 Task: open an excel sheet and write heading  Expense ManagerAdd Datesin a column and its values below  '2023-05-01, 2023-05-03, 2023-05-05, 2023-05-10, 2023-05-15, 2023-05-20, 2023-05-25 & 2023-05-31'Add Categories in next column and its values below  Food, Transportation, Utilities, Food, Housing, Entertainment, Utilities & FoodAdd Descriptionsin next column and its values below  Grocery Store, Bus Fare, Internet Bill, Restaurant, Rent, Movie Tickets, Electricity Bill & Grocery StoreAdd Amountin next column and its values below  $50, $5, $60, $30, $800, $20, $70 & $40Save page Excel File Sheet Workbookbook
Action: Mouse moved to (141, 142)
Screenshot: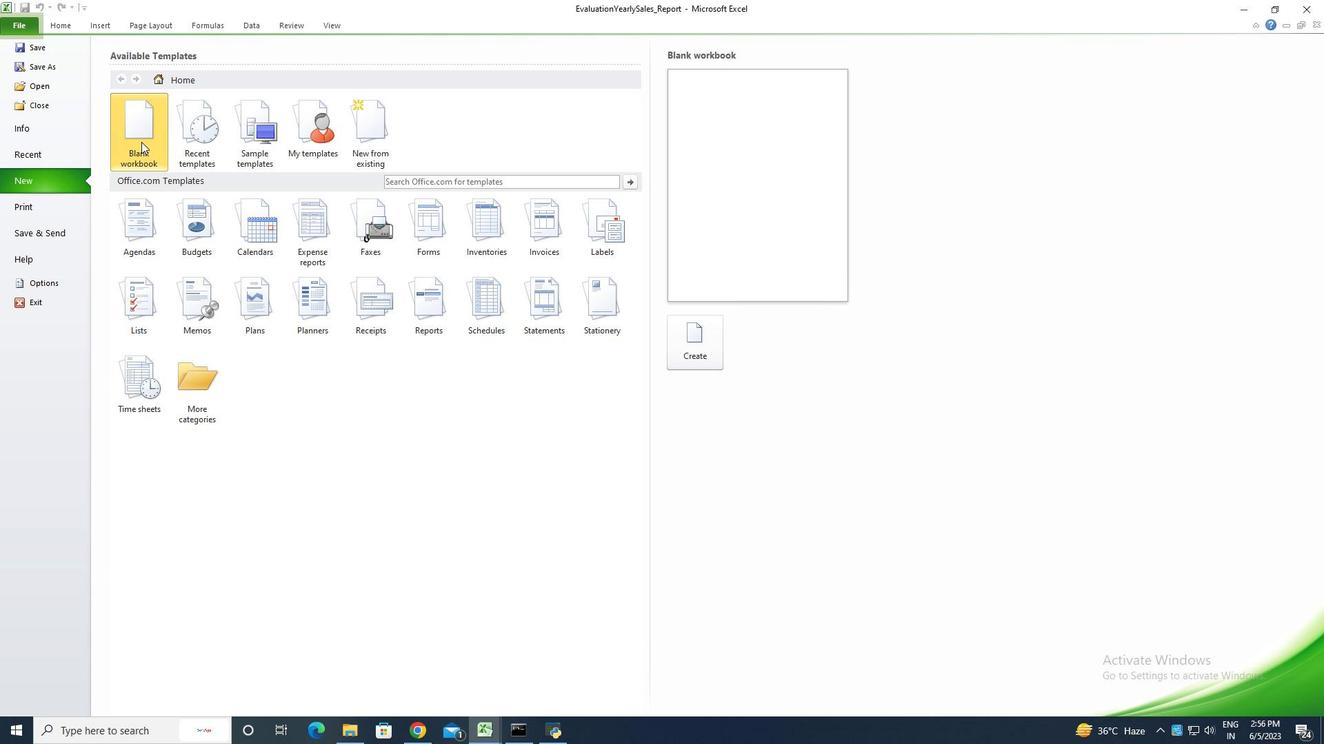 
Action: Mouse pressed left at (141, 142)
Screenshot: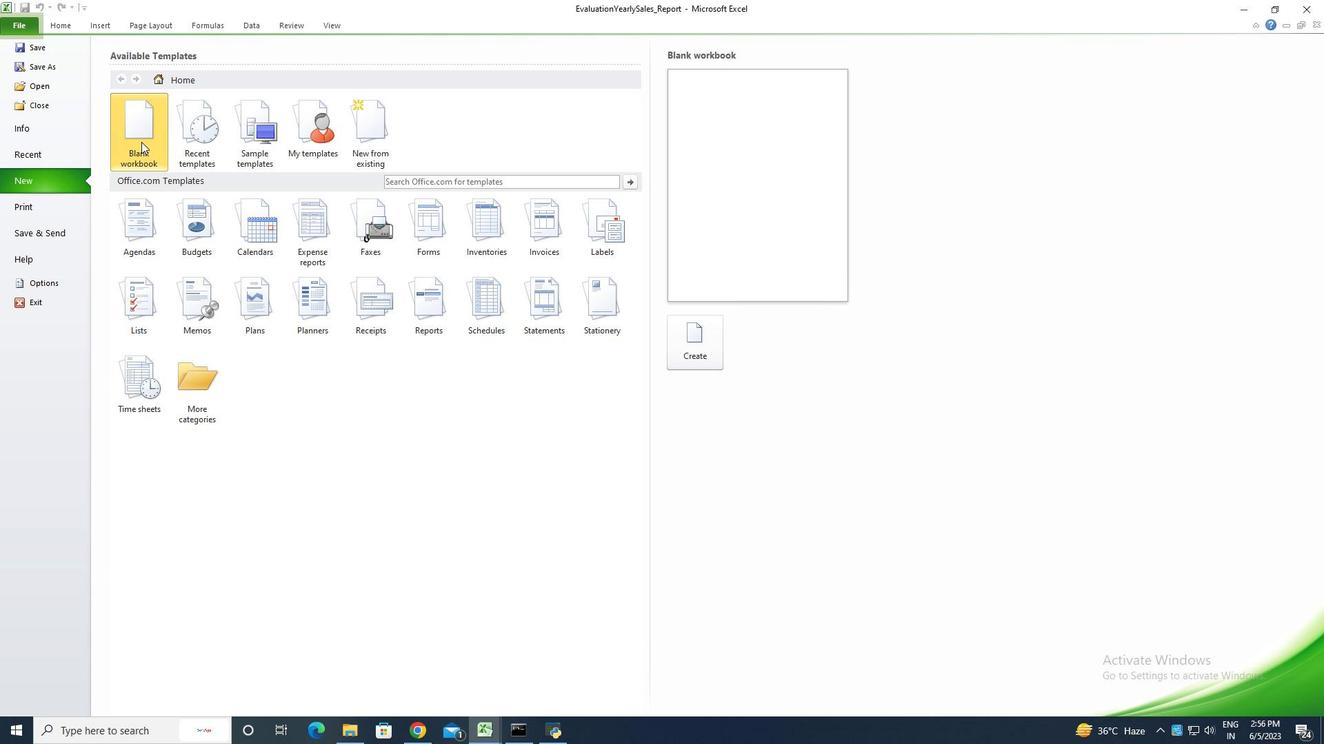 
Action: Mouse moved to (720, 362)
Screenshot: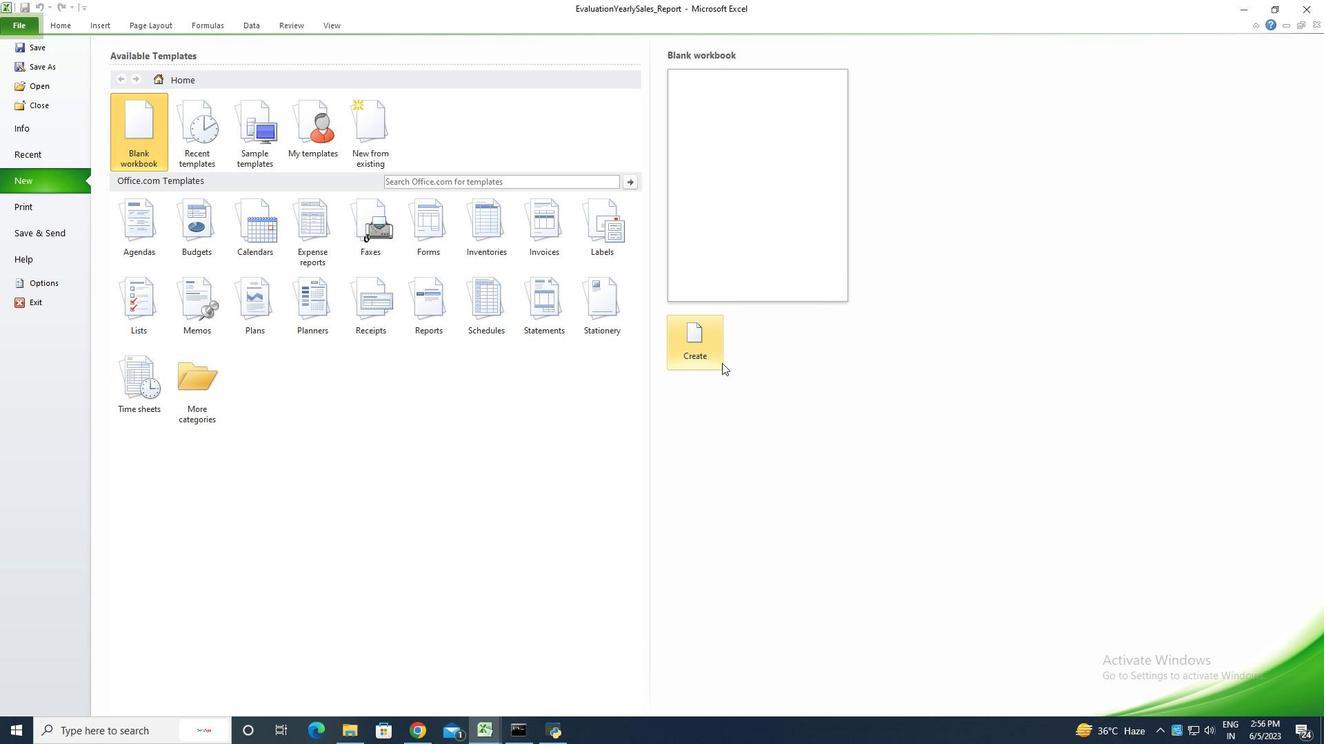 
Action: Mouse pressed left at (720, 362)
Screenshot: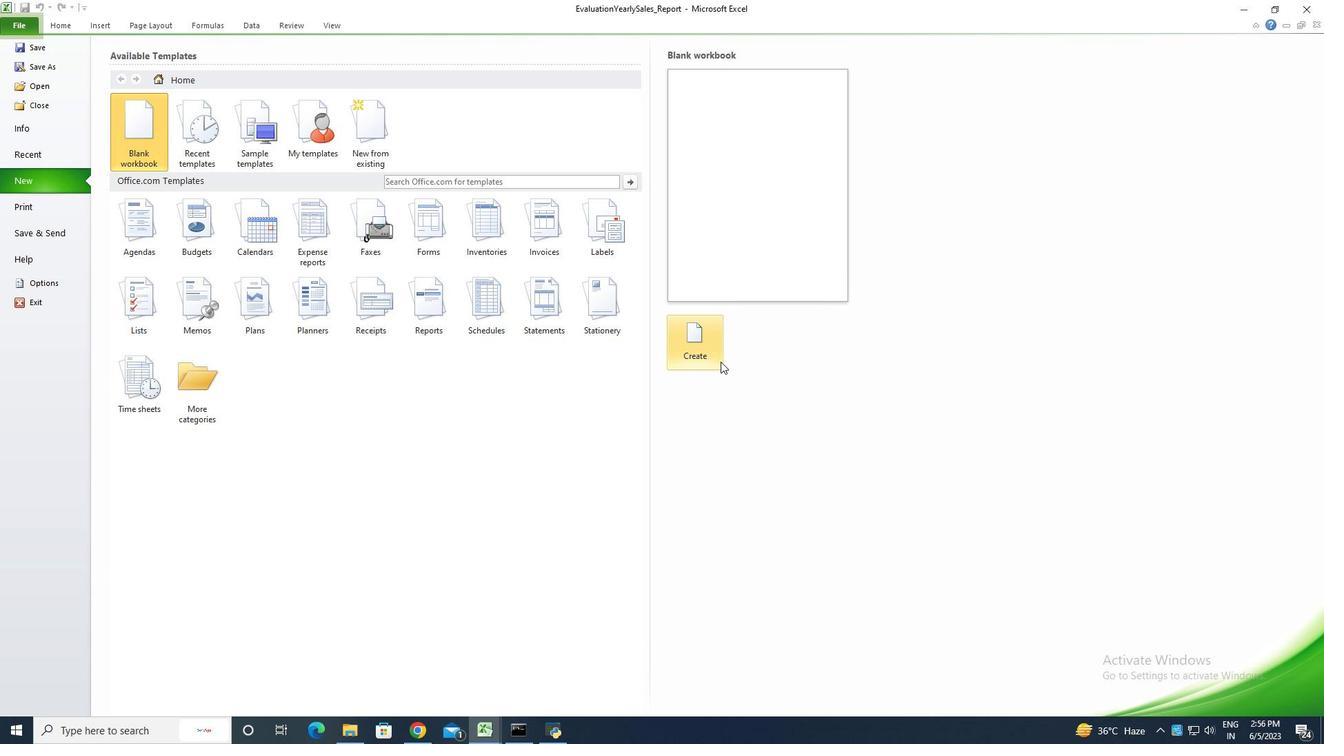 
Action: Key pressed <Key.shift>Expense<Key.space><Key.space><Key.shift><Key.shift><Key.shift><Key.shift><Key.shift><Key.shift><Key.shift><Key.shift><Key.shift><Key.shift><Key.shift><Key.shift><Key.shift><Key.shift><Key.shift><Key.shift><Key.shift><Key.shift>Manager<Key.enter><Key.shift><Key.shift><Key.shift>Dates<Key.enter>2023-05-01-<Key.backspace><Key.enter>2023-05-03<Key.enter>2023-05-05<Key.enter>2023-05-10<Key.enter>2023-05-15<Key.enter>2023-05-20<Key.enter>2020<Key.backspace>3-05-25<Key.enter>2023-05-31<Key.enter>
Screenshot: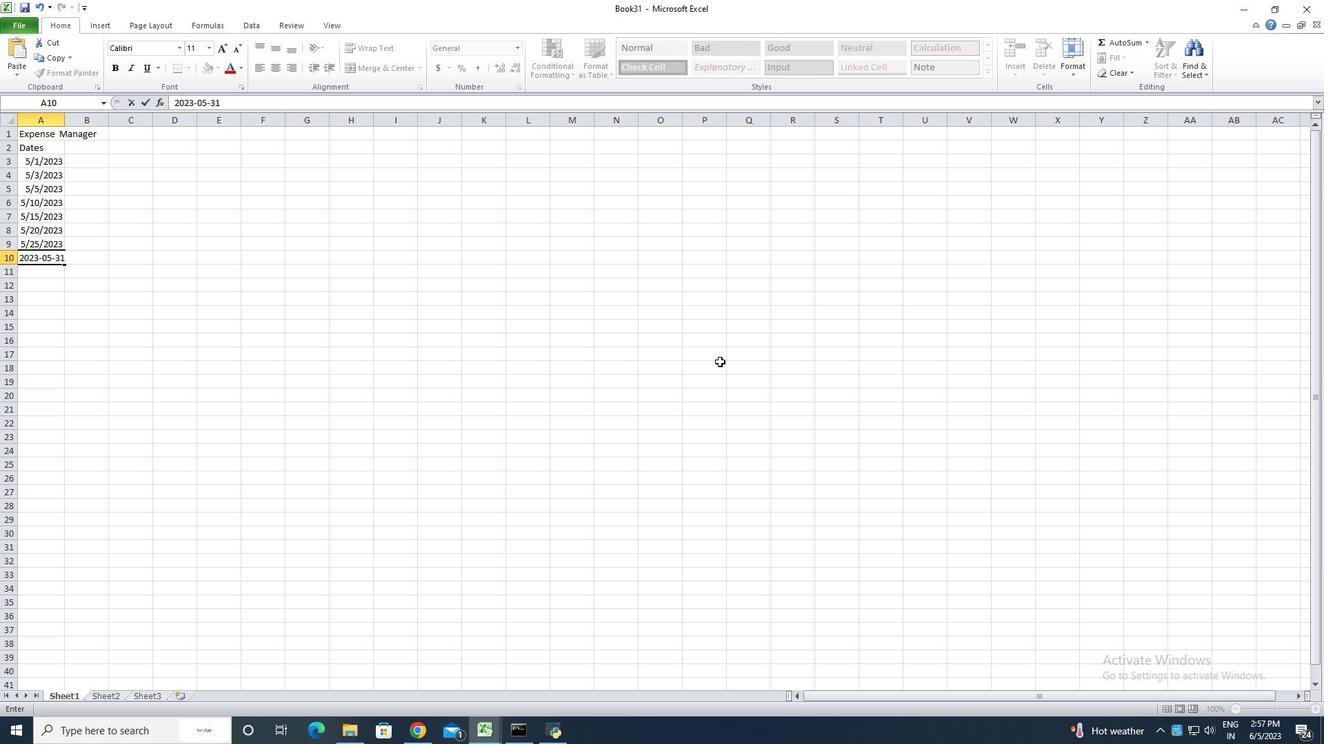 
Action: Mouse moved to (64, 117)
Screenshot: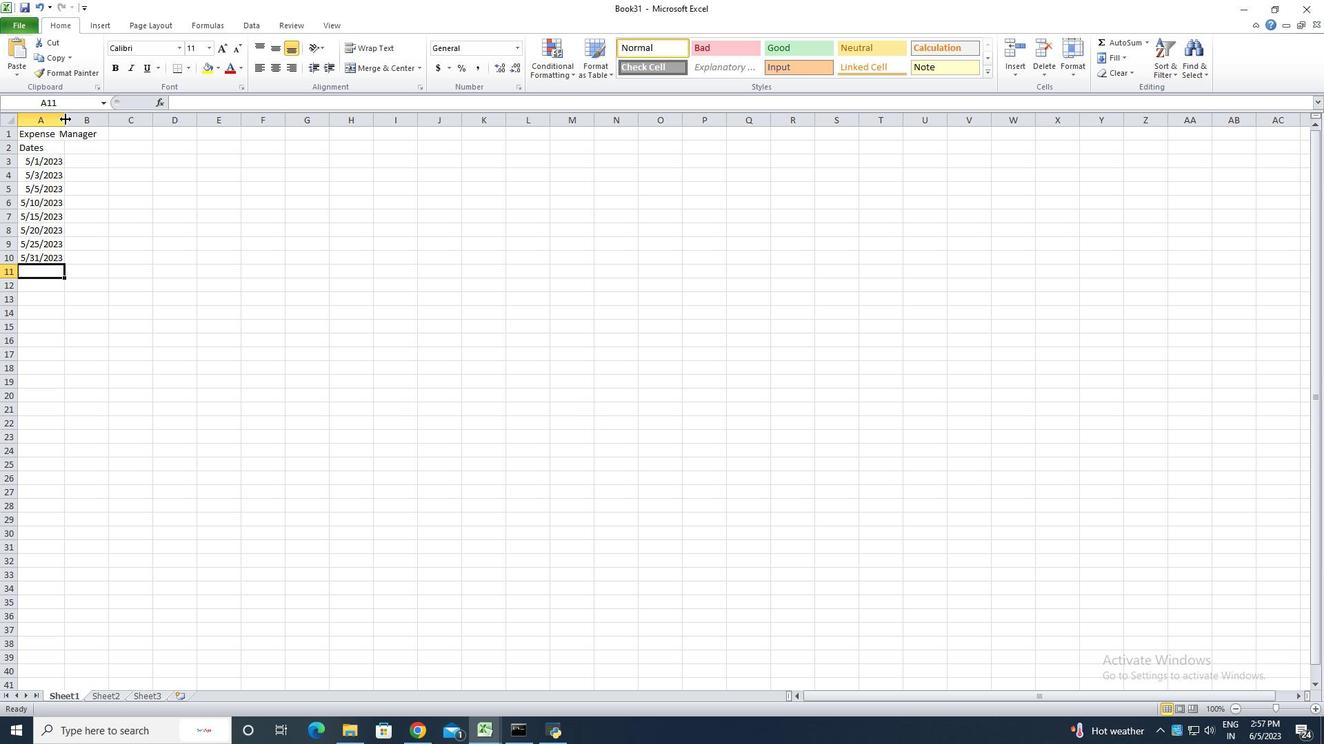 
Action: Mouse pressed left at (64, 117)
Screenshot: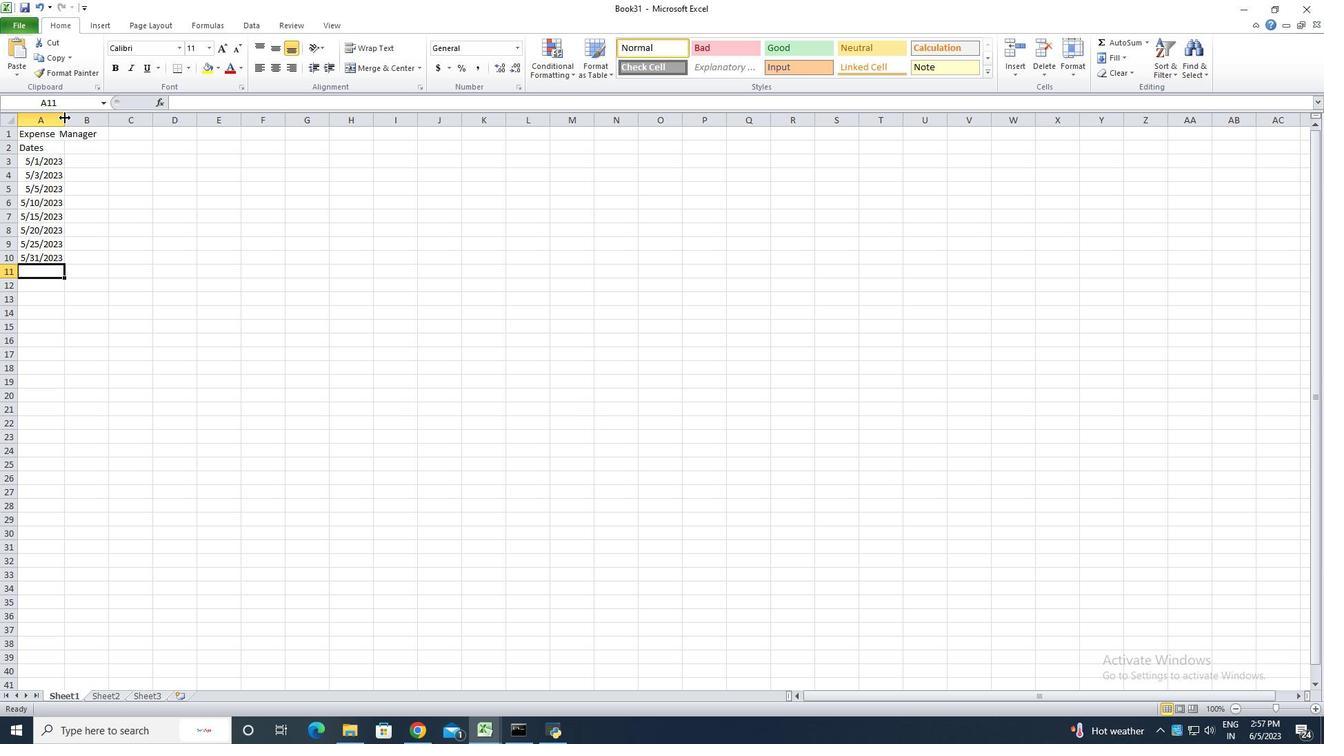 
Action: Mouse pressed left at (64, 117)
Screenshot: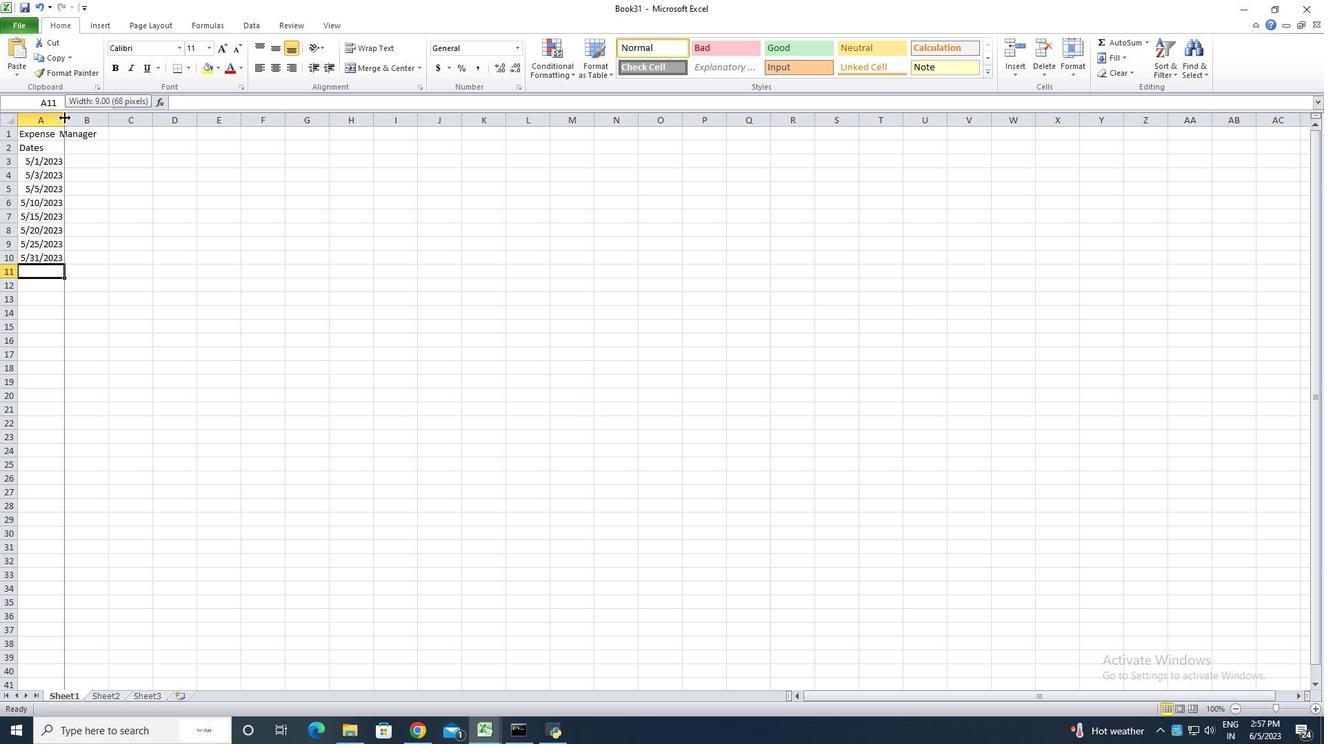 
Action: Mouse moved to (54, 158)
Screenshot: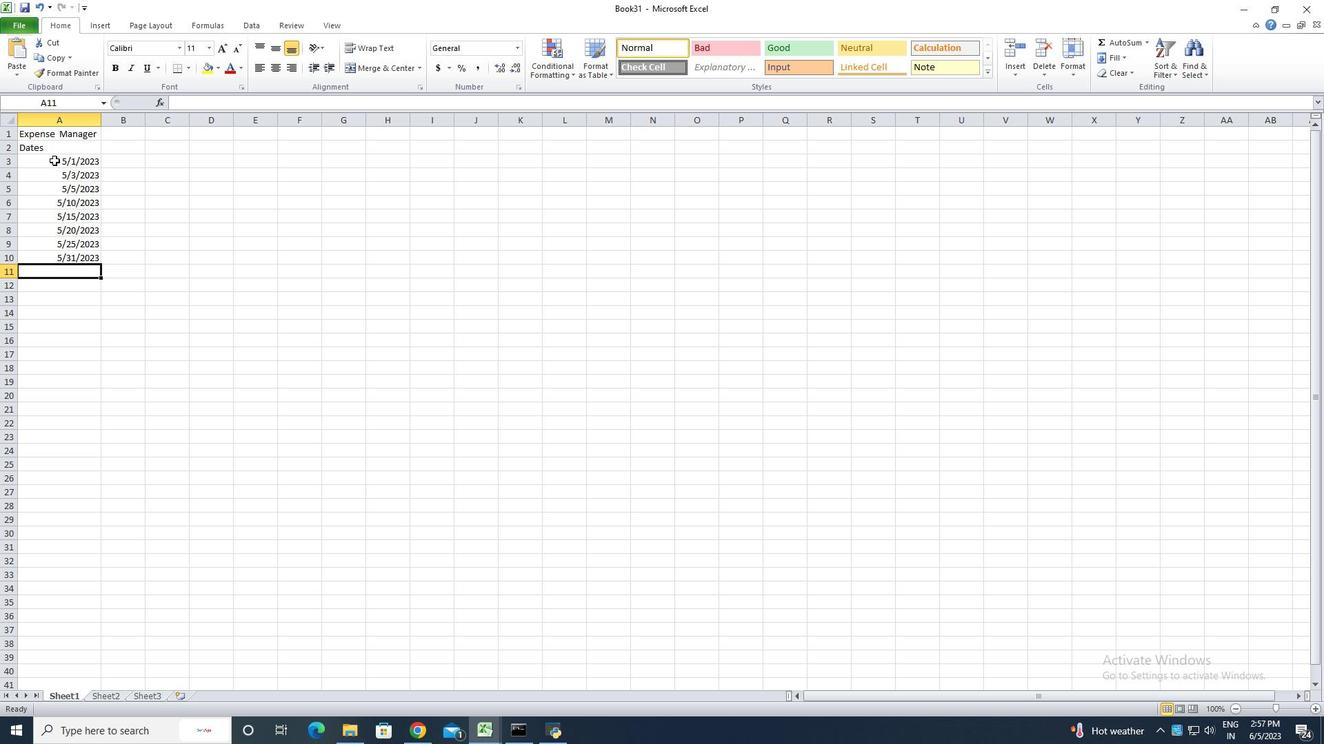 
Action: Mouse pressed left at (54, 158)
Screenshot: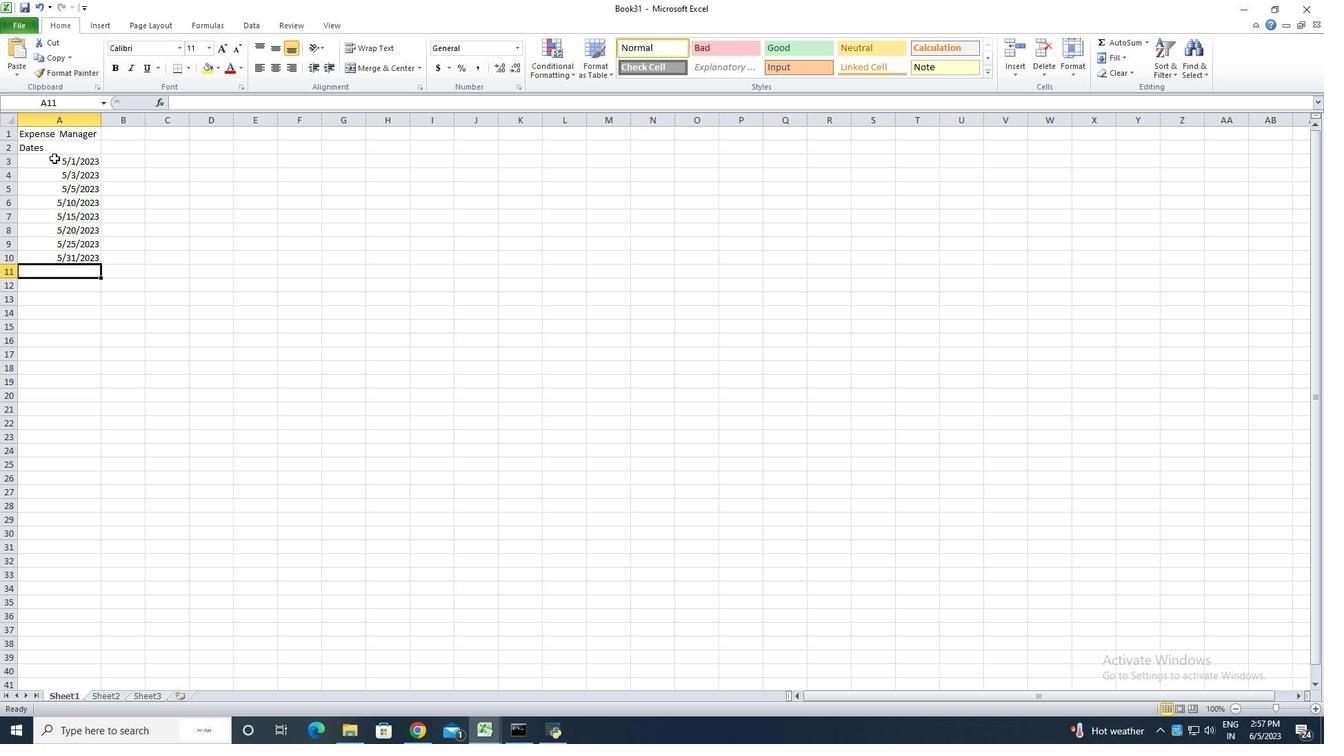 
Action: Mouse moved to (87, 164)
Screenshot: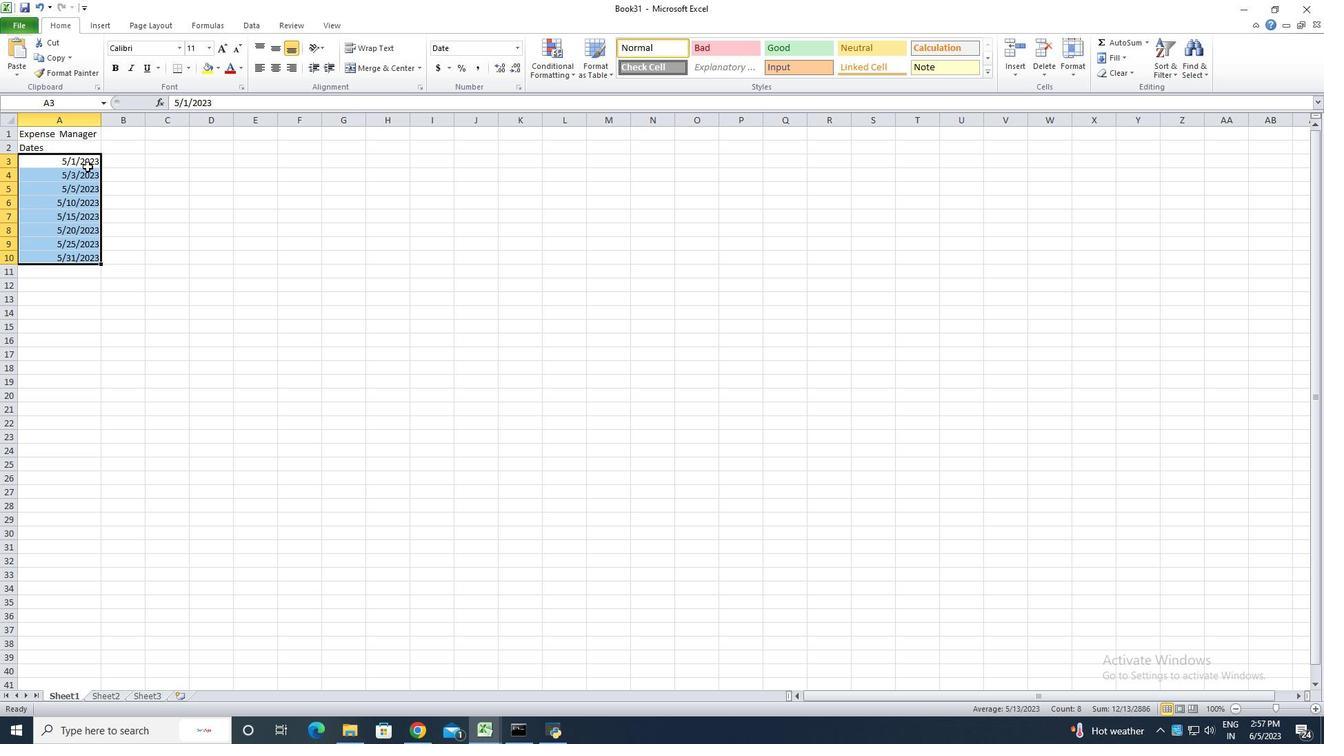 
Action: Mouse pressed right at (87, 164)
Screenshot: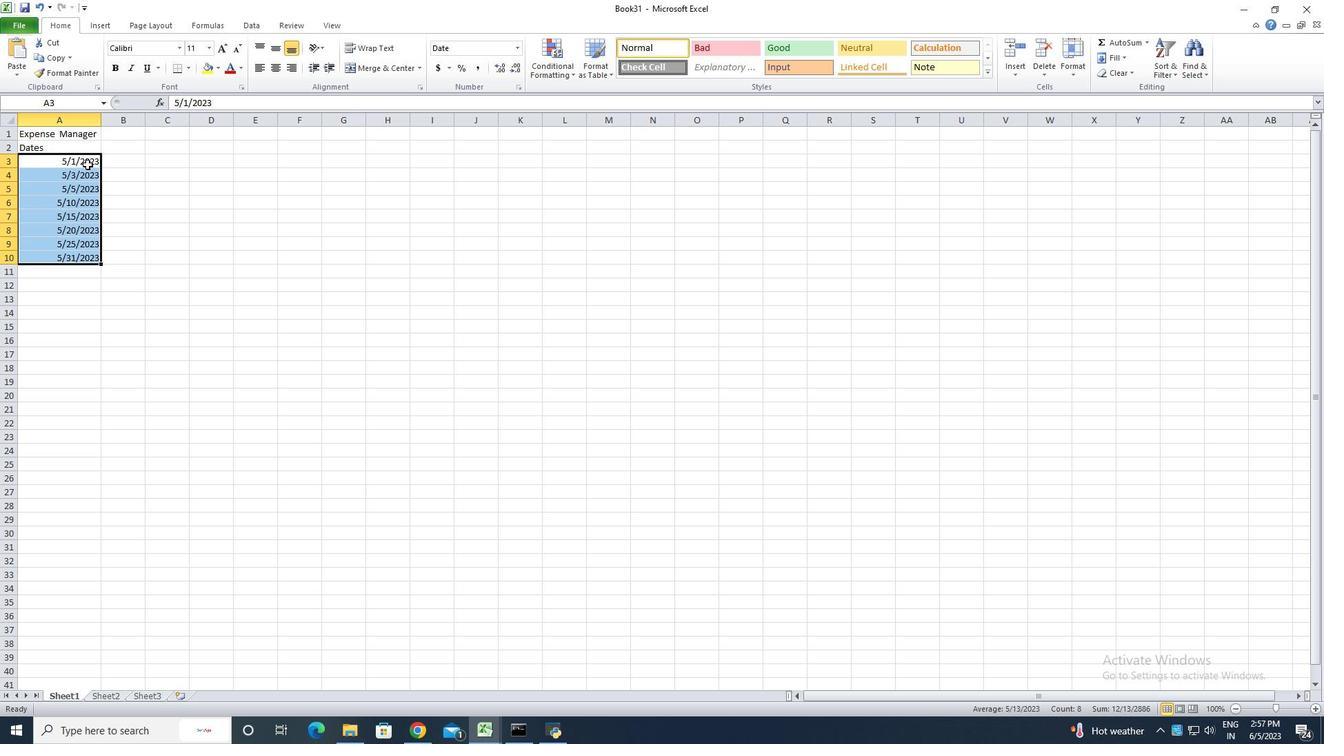 
Action: Mouse moved to (124, 355)
Screenshot: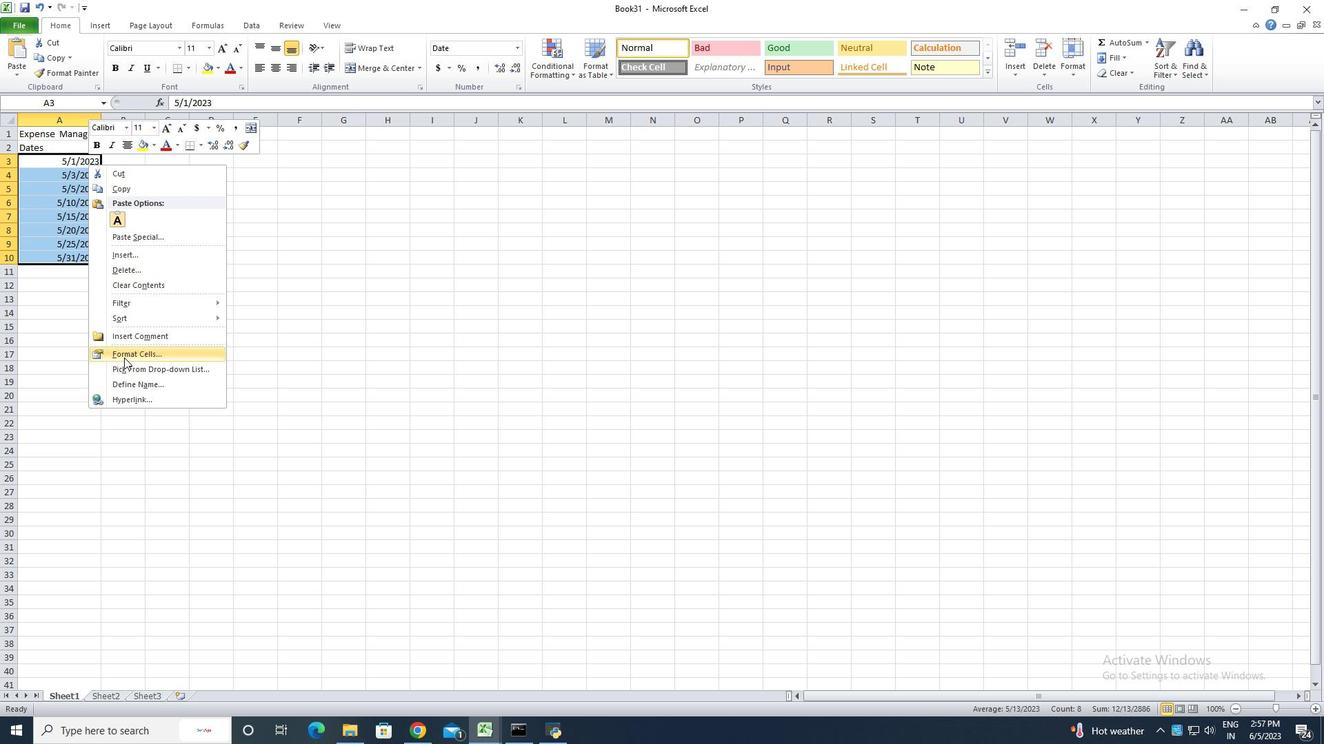 
Action: Mouse pressed left at (124, 355)
Screenshot: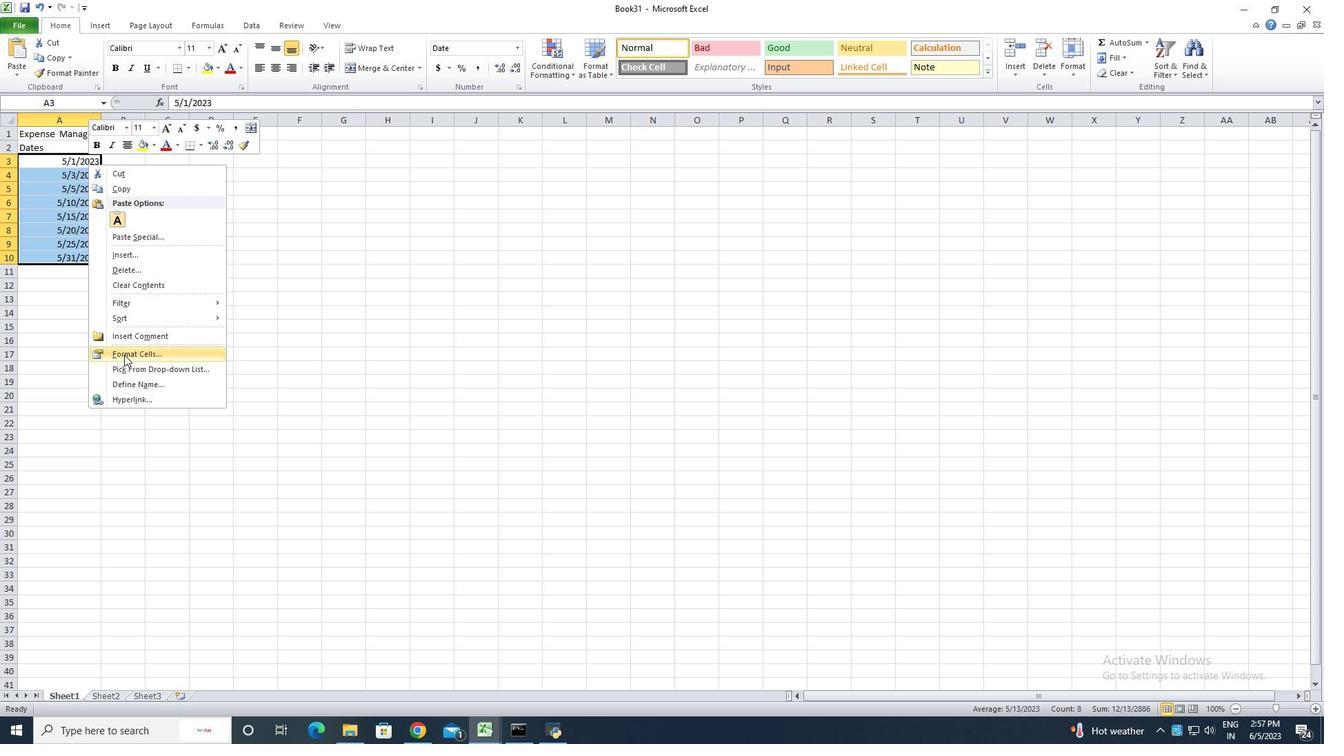 
Action: Mouse moved to (171, 200)
Screenshot: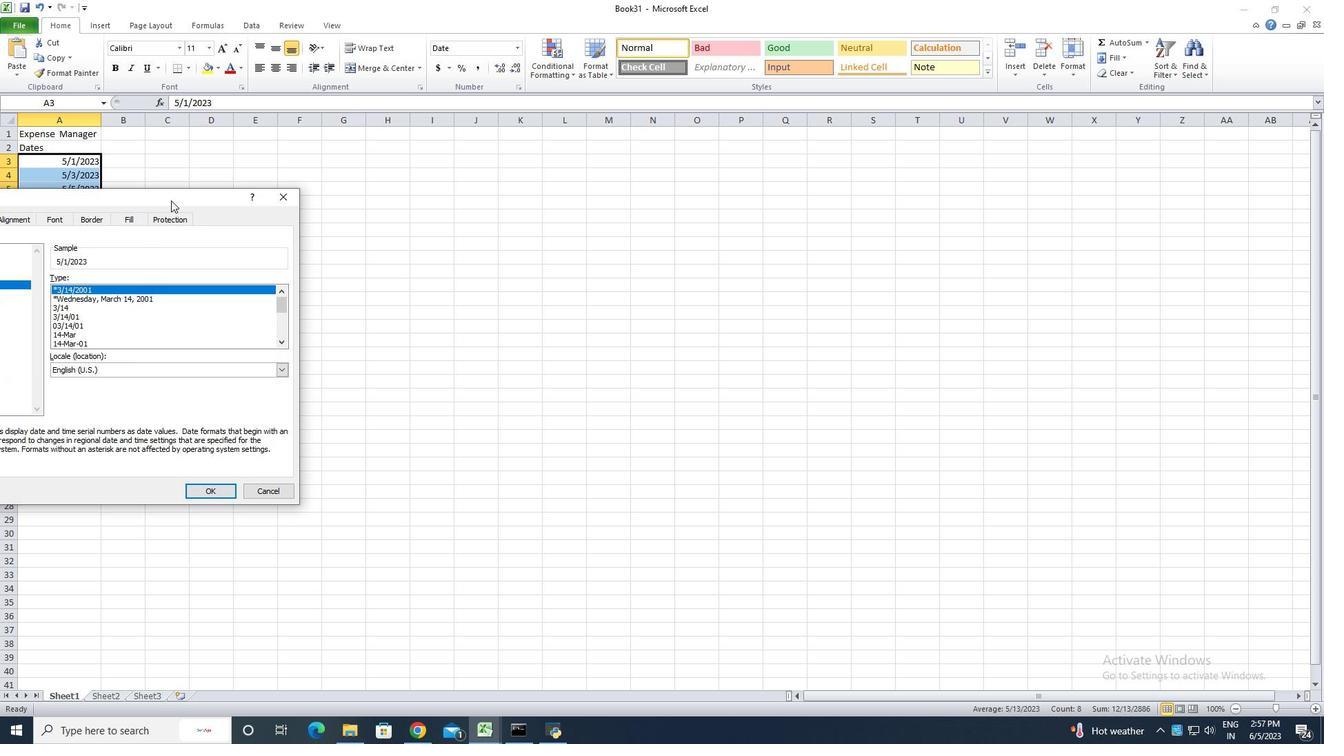 
Action: Mouse pressed left at (171, 200)
Screenshot: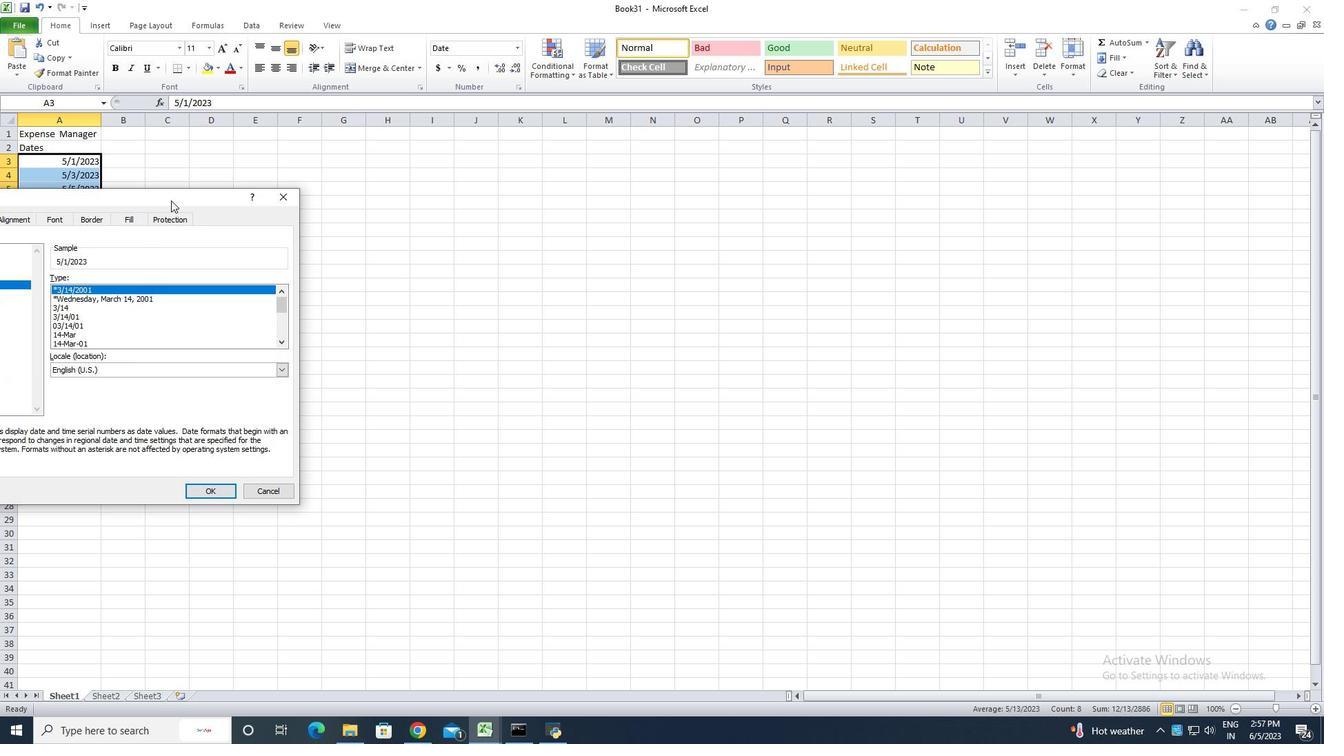 
Action: Mouse moved to (263, 328)
Screenshot: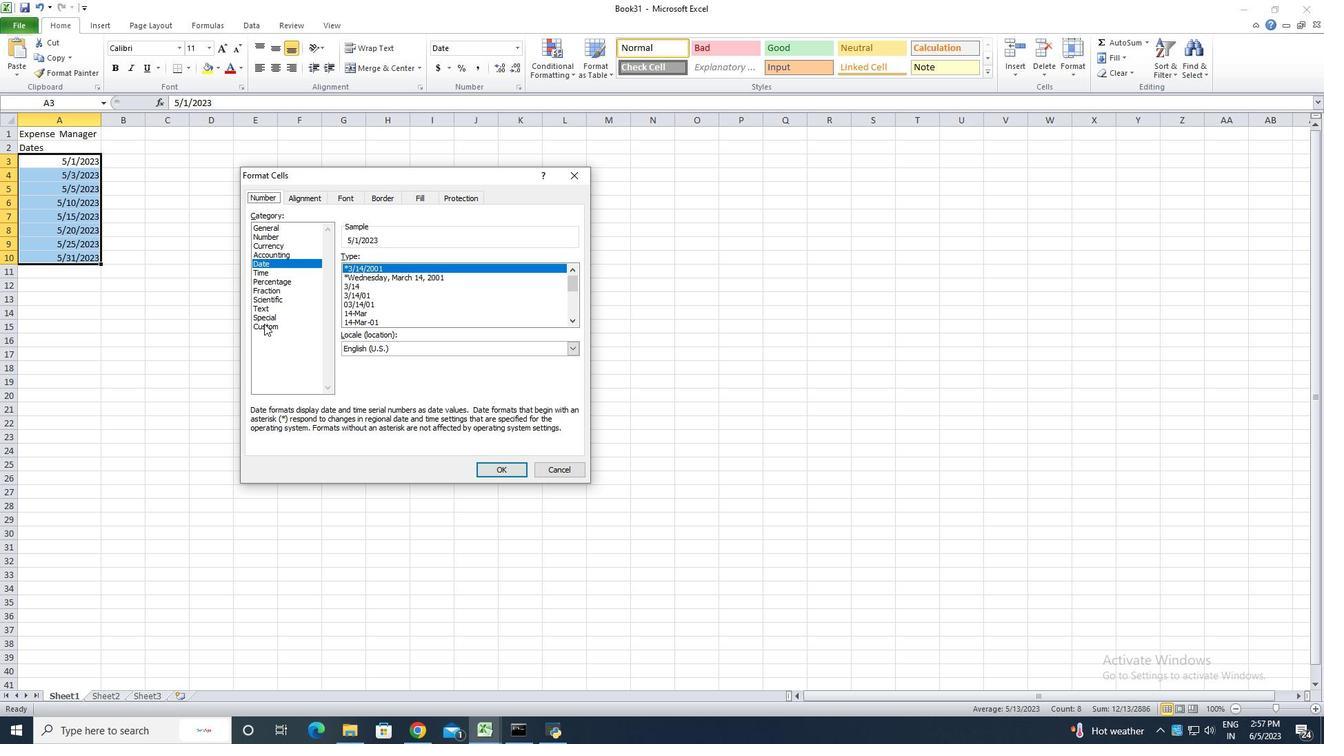 
Action: Mouse pressed left at (263, 328)
Screenshot: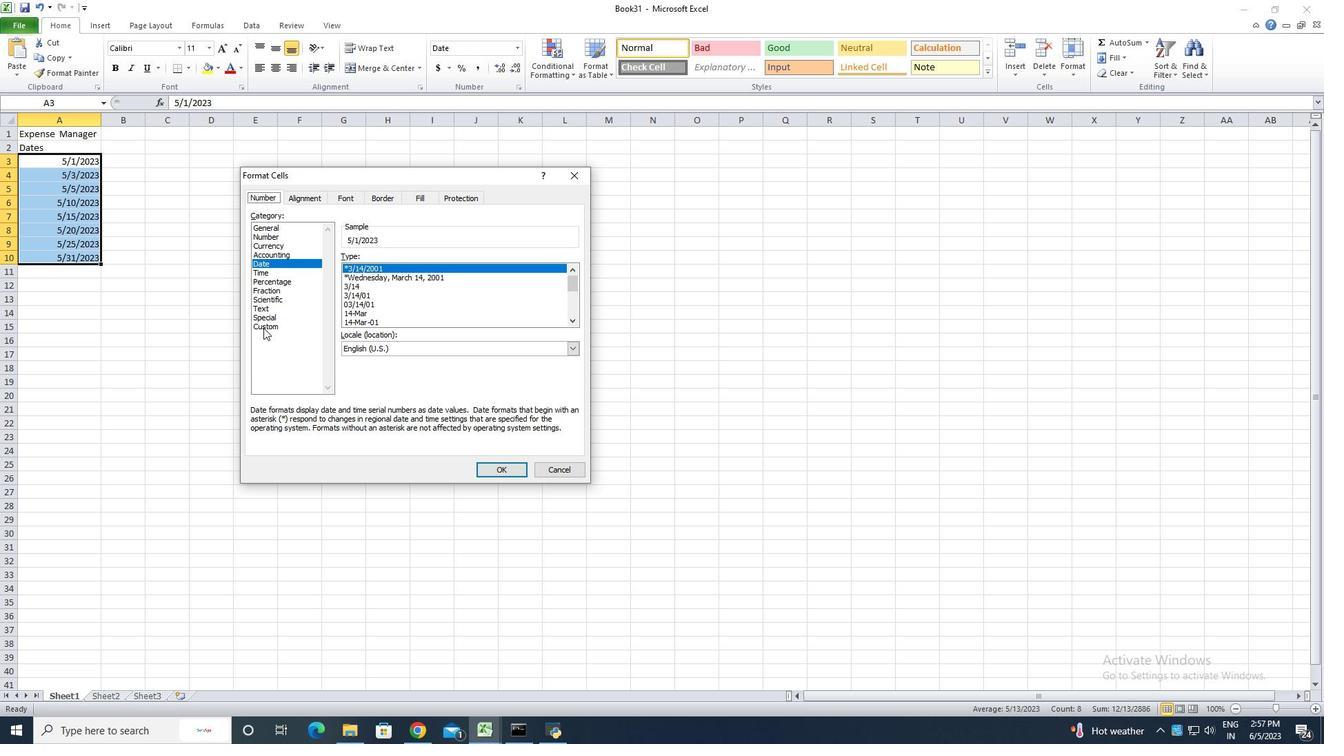 
Action: Mouse moved to (388, 271)
Screenshot: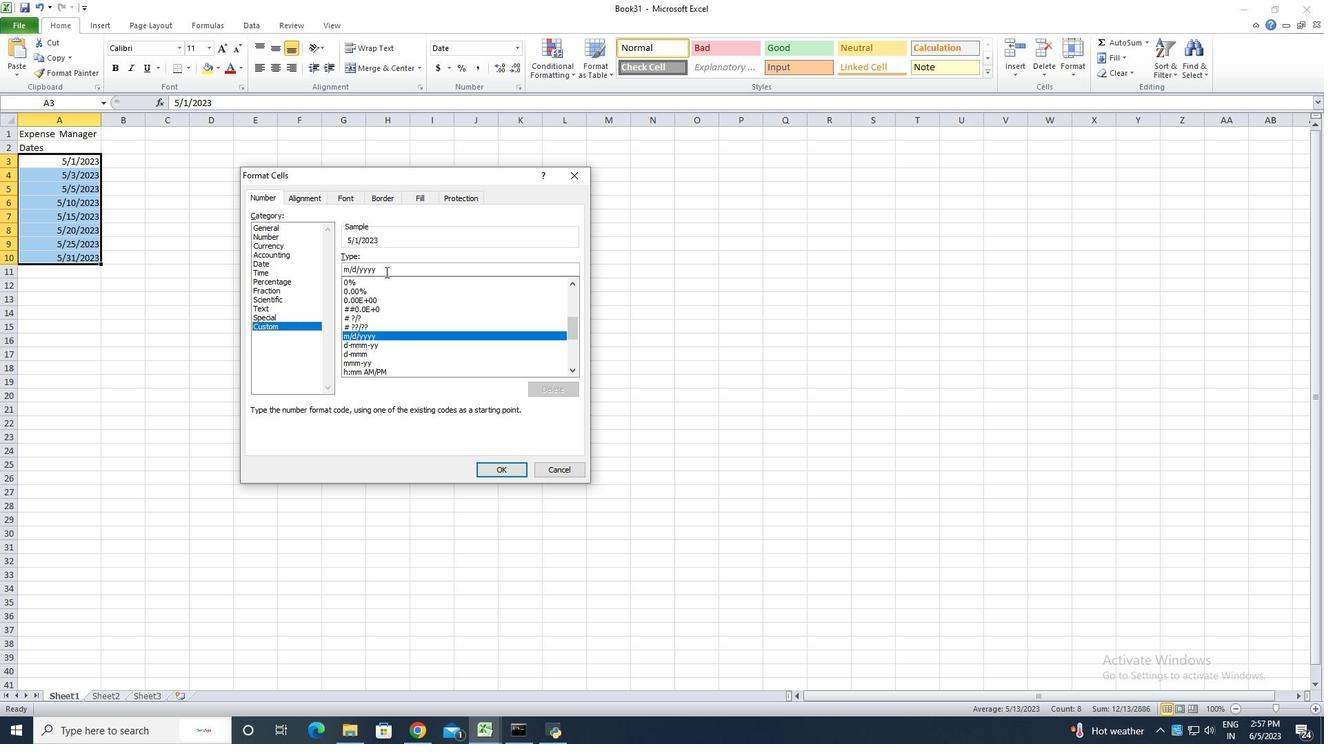 
Action: Mouse pressed left at (388, 271)
Screenshot: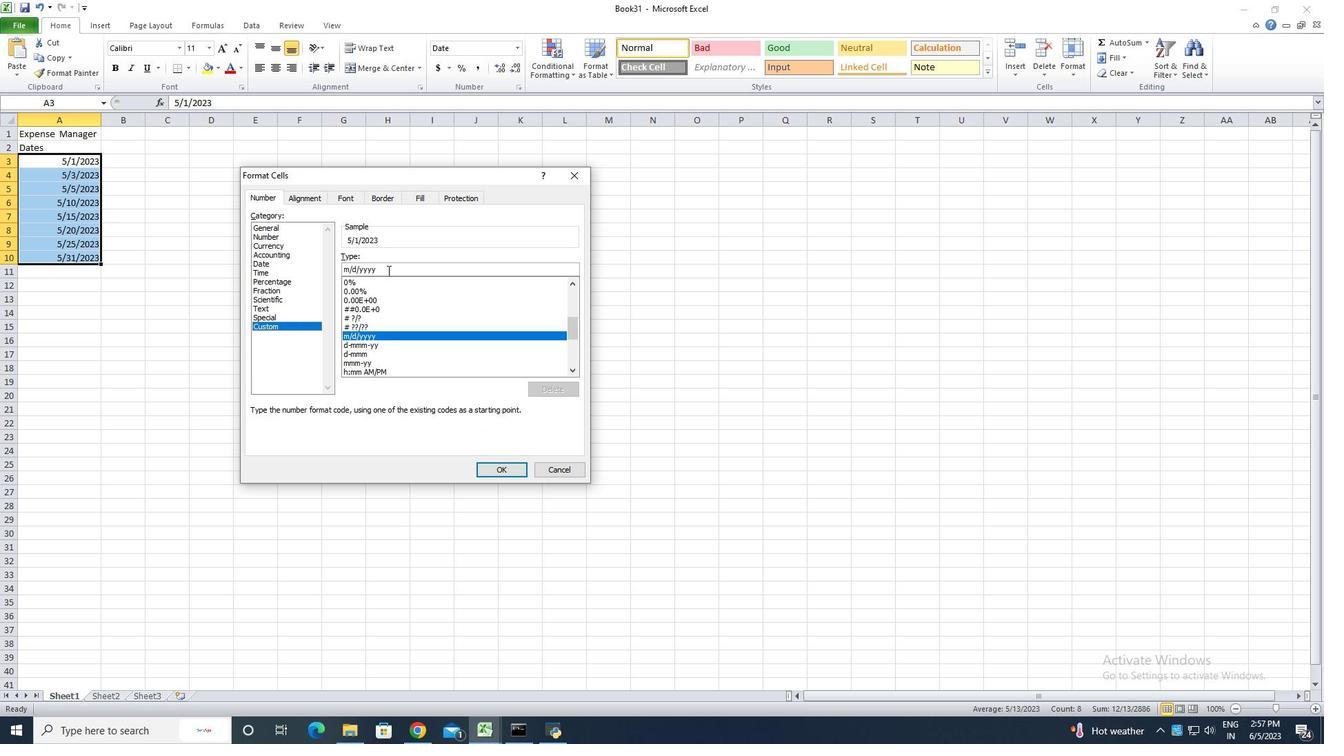 
Action: Key pressed <Key.backspace><Key.backspace><Key.backspace><Key.backspace><Key.backspace><Key.backspace><Key.backspace><Key.backspace><Key.backspace><Key.backspace><Key.backspace><Key.backspace><Key.backspace><Key.backspace><Key.backspace><Key.backspace><Key.backspace><Key.backspace>yyyy-mm-dd
Screenshot: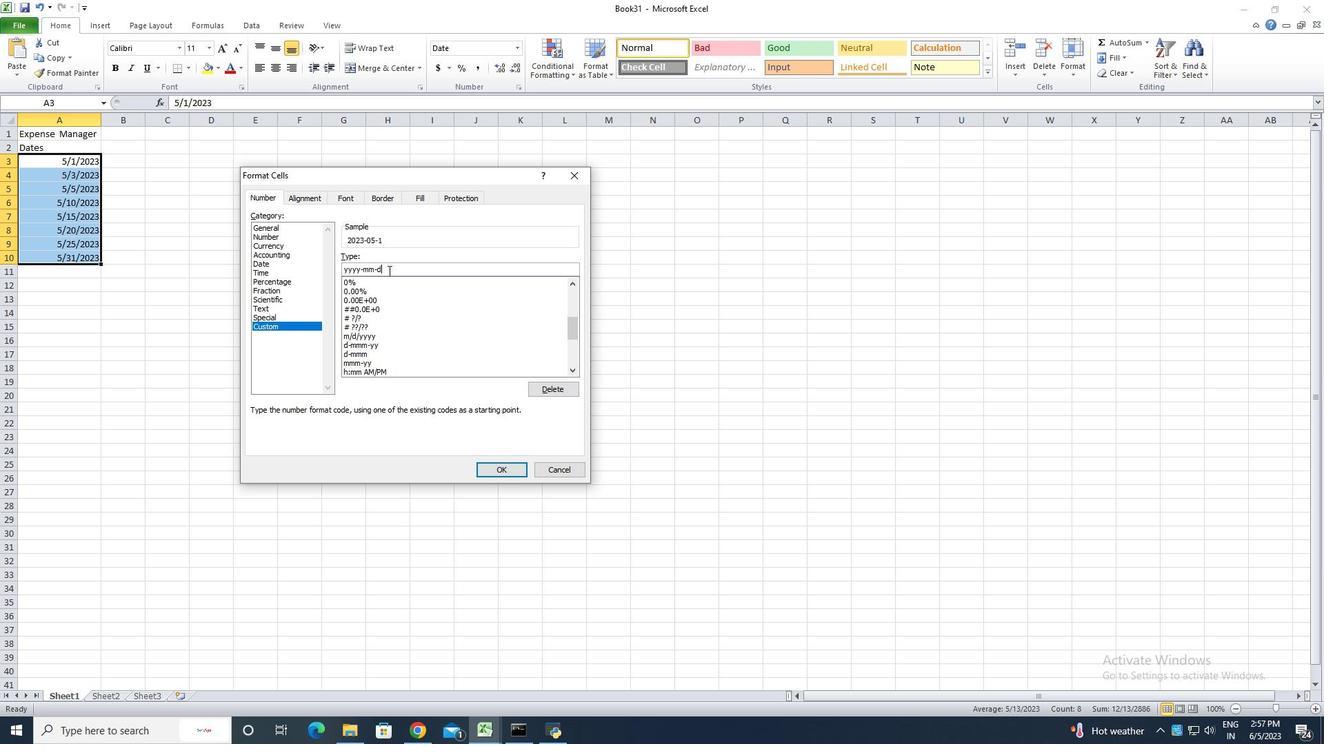 
Action: Mouse moved to (491, 466)
Screenshot: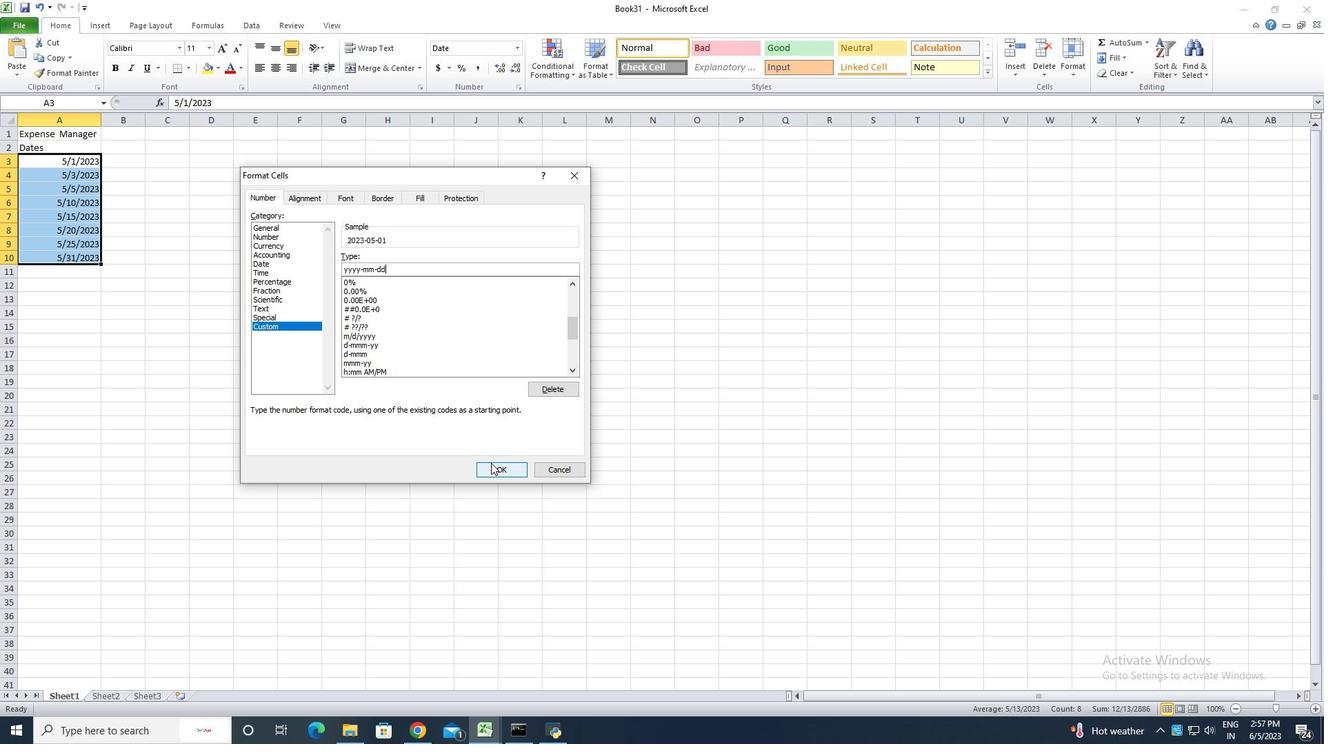 
Action: Mouse pressed left at (491, 466)
Screenshot: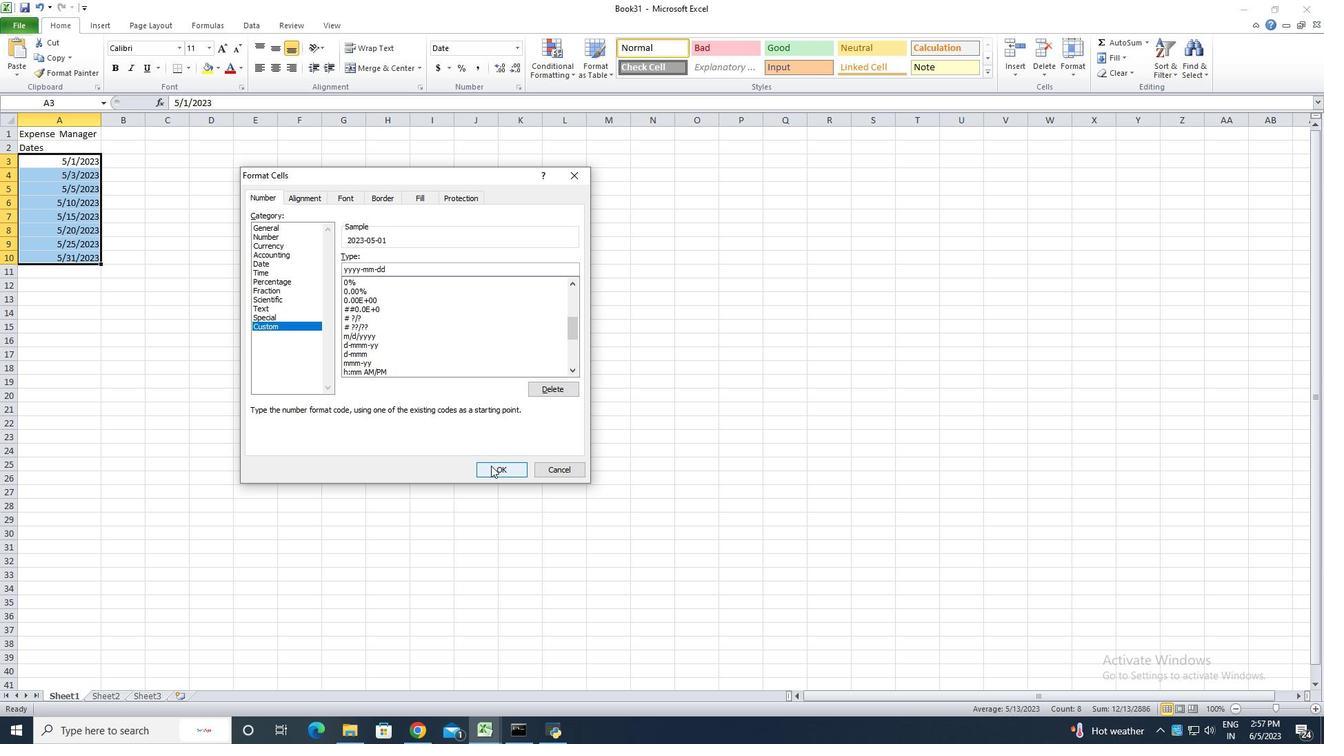 
Action: Mouse moved to (115, 148)
Screenshot: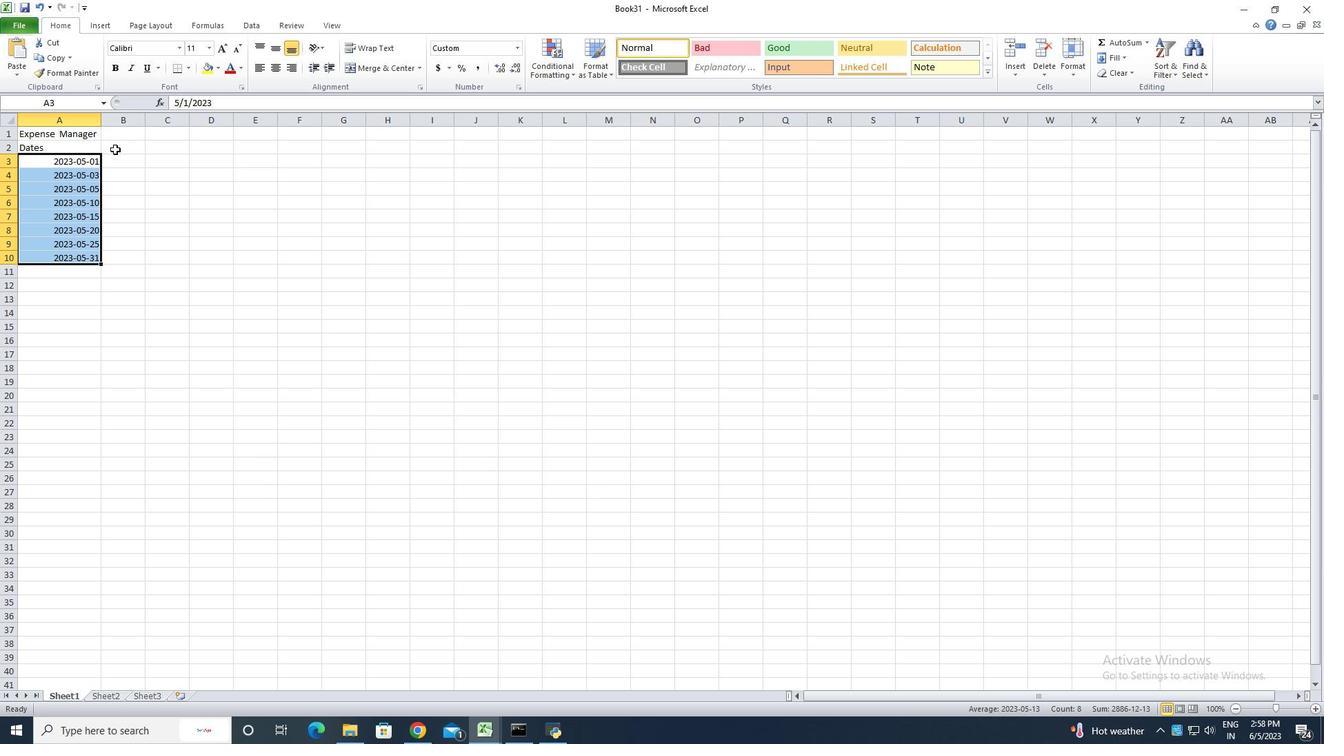 
Action: Mouse pressed left at (115, 148)
Screenshot: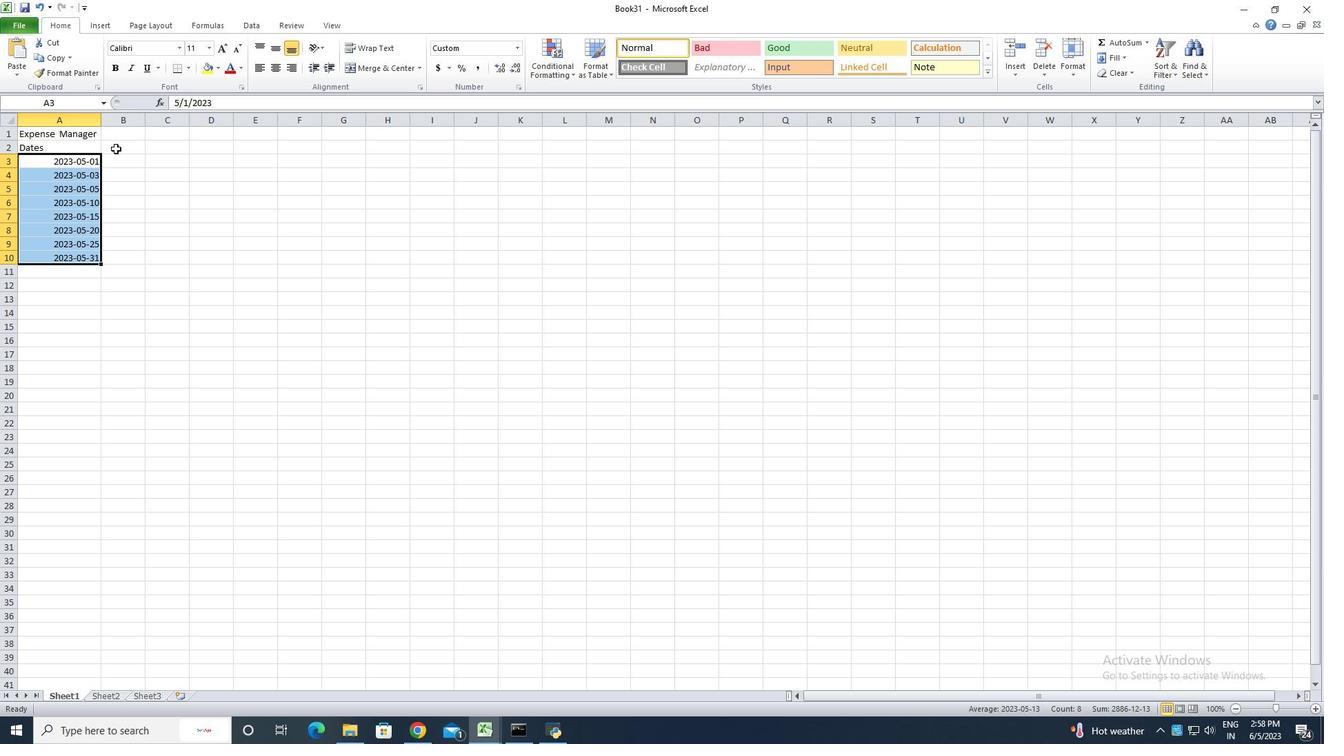 
Action: Key pressed <Key.shift><Key.shift>Categore<Key.backspace>ies<Key.enter><Key.shift><Key.shift><Key.shift>Food<Key.enter><Key.shift>Treans<Key.backspace><Key.backspace><Key.backspace><Key.backspace>ansportation<Key.enter><Key.shift><Key.shift><Key.shift>Utilities<Key.enter><Key.shift><Key.shift>Food<Key.enter><Key.shift><Key.shift>G<Key.backspace>housing<Key.backspace><Key.backspace><Key.backspace><Key.backspace><Key.backspace><Key.backspace><Key.backspace><Key.shift>Houni==<Key.backspace>=<Key.backspace><Key.backspace><Key.backspace><Key.backspace><Key.backspace>sing<Key.backspace><Key.backspace><Key.backspace><Key.backspace><Key.backspace>ousing<Key.enter><Key.shift>Entertainment<Key.enter><Key.shift><Key.shift><Key.shift><Key.shift><Key.shift><Key.shift><Key.shift><Key.shift><Key.shift><Key.shift><Key.shift><Key.shift><Key.shift><Key.shift>Utilities<Key.enter><Key.shift><Key.shift><Key.shift>Food<Key.enter>
Screenshot: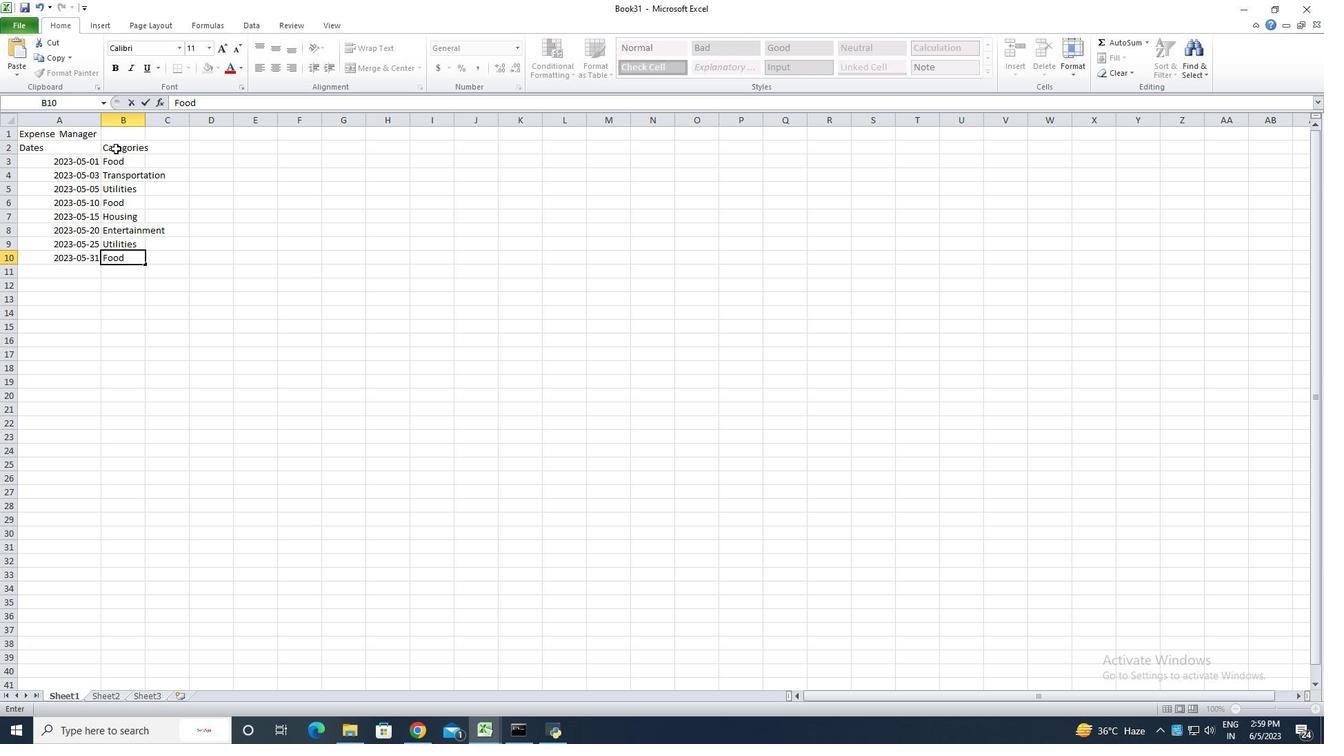 
Action: Mouse moved to (143, 121)
Screenshot: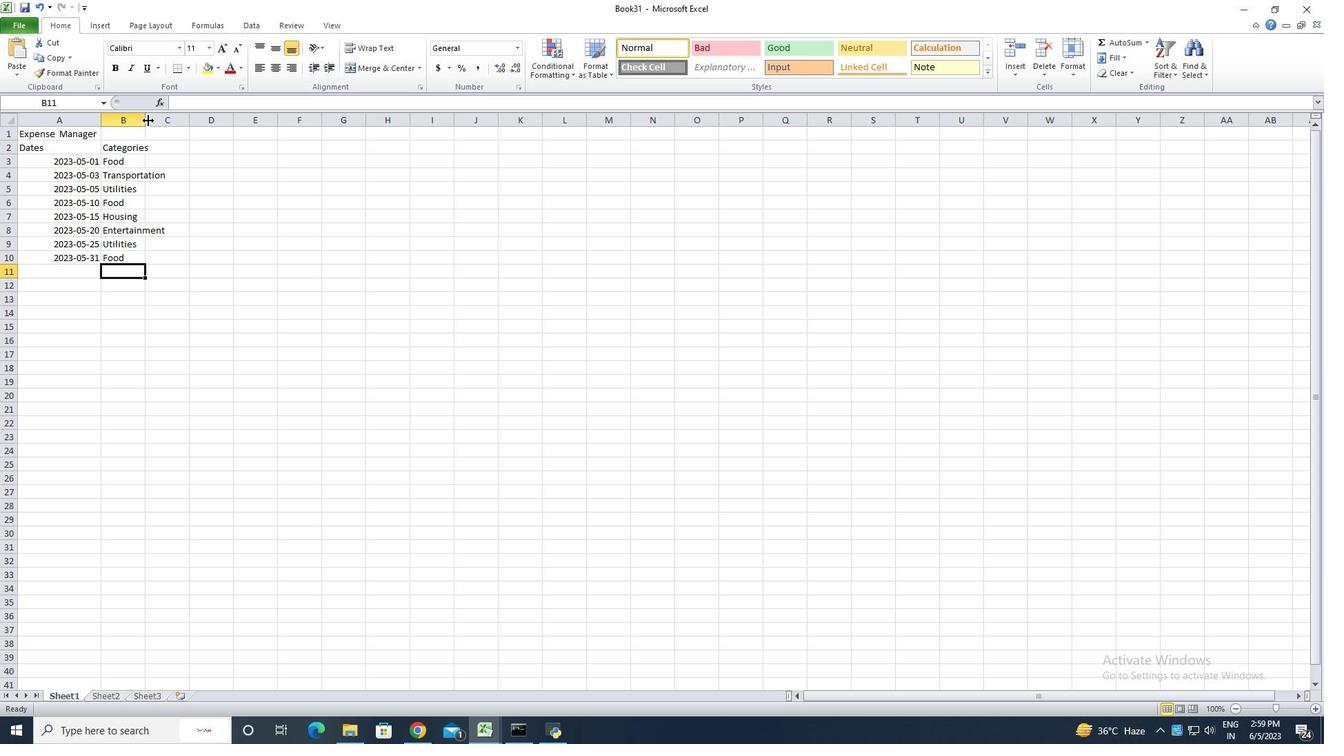 
Action: Mouse pressed left at (143, 121)
Screenshot: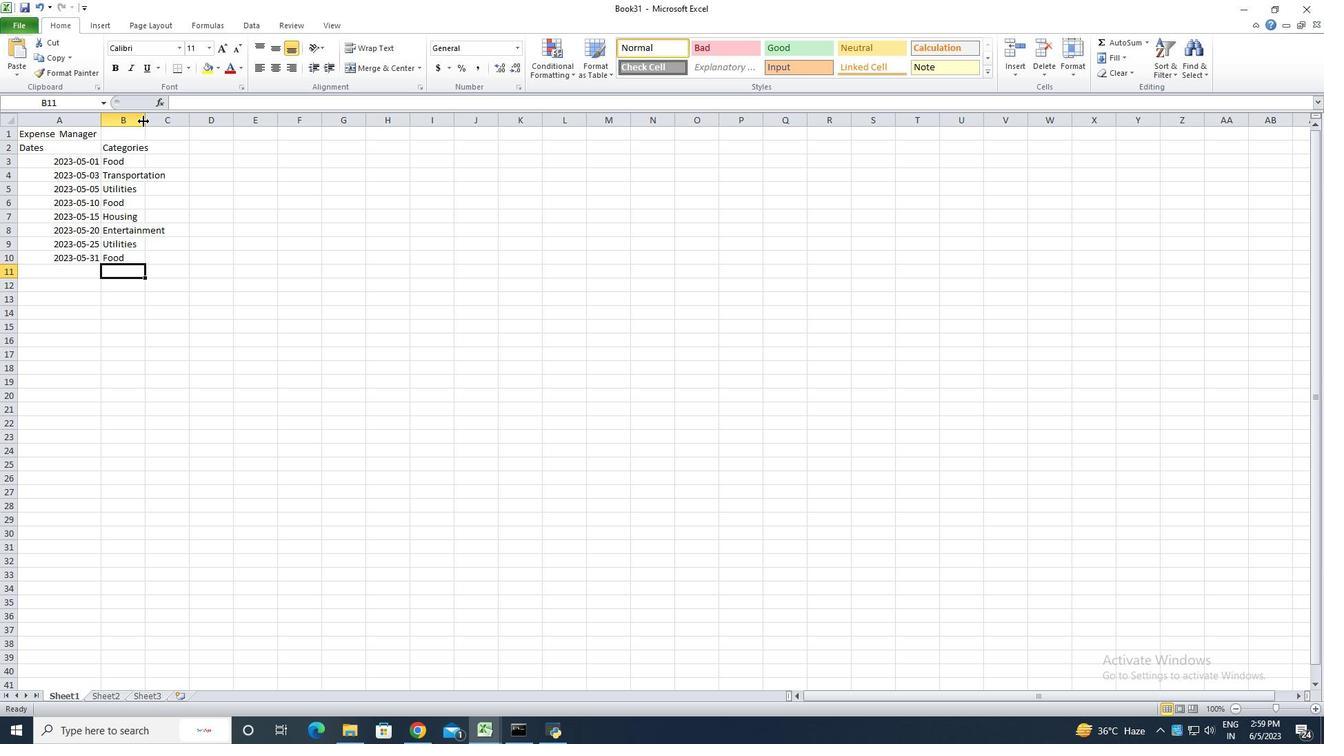 
Action: Mouse pressed left at (143, 121)
Screenshot: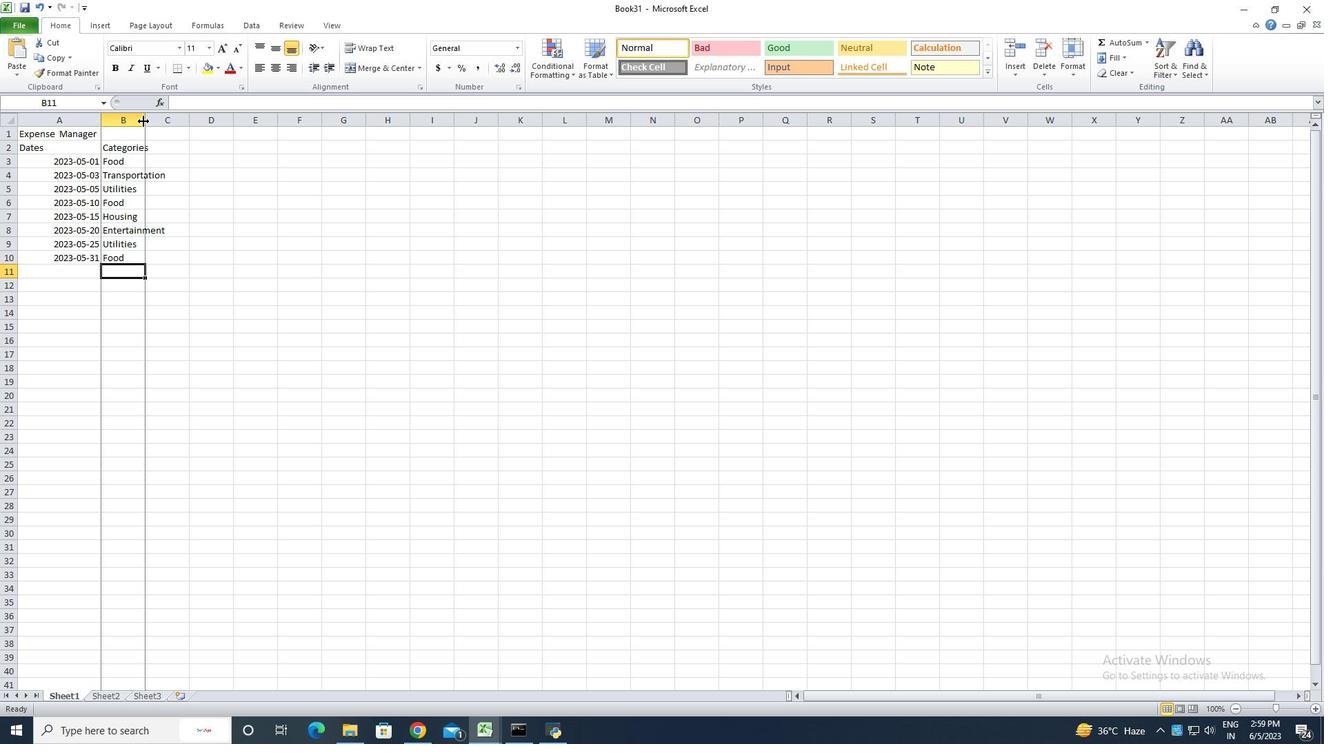 
Action: Mouse moved to (184, 148)
Screenshot: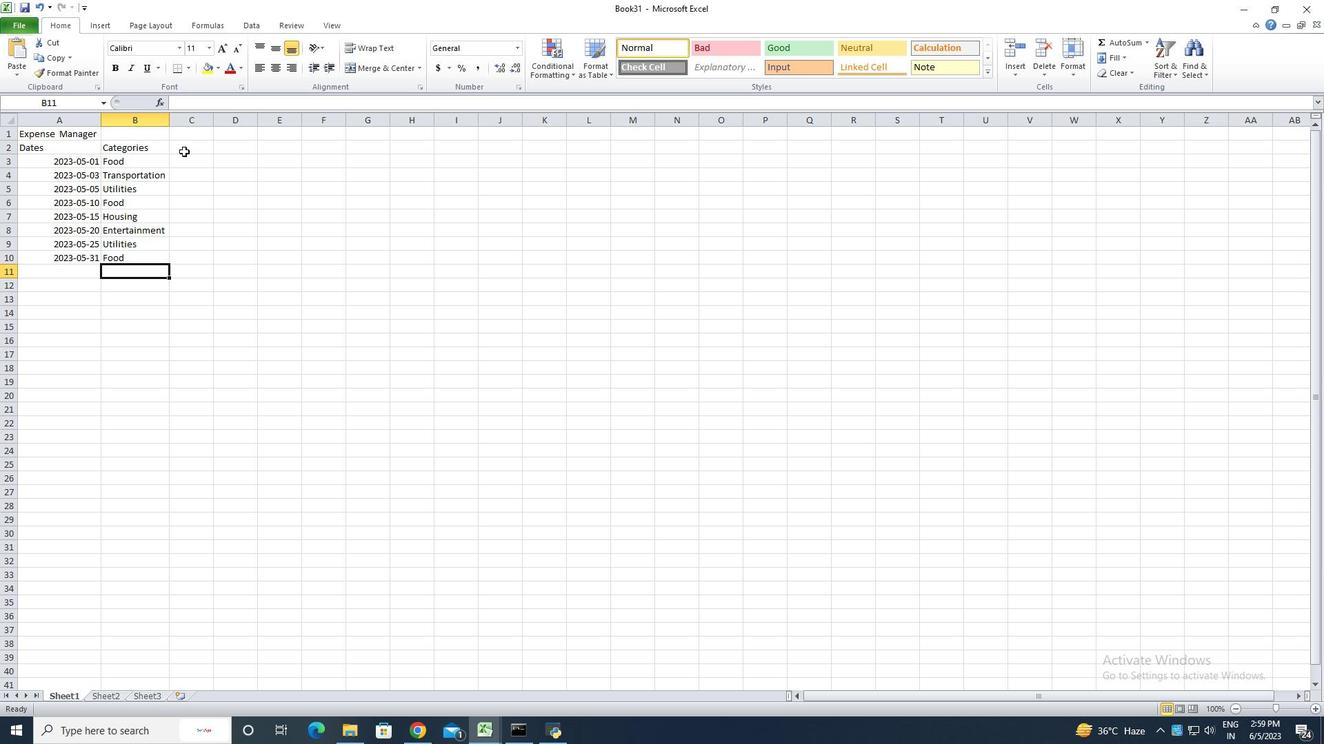 
Action: Mouse pressed left at (184, 148)
Screenshot: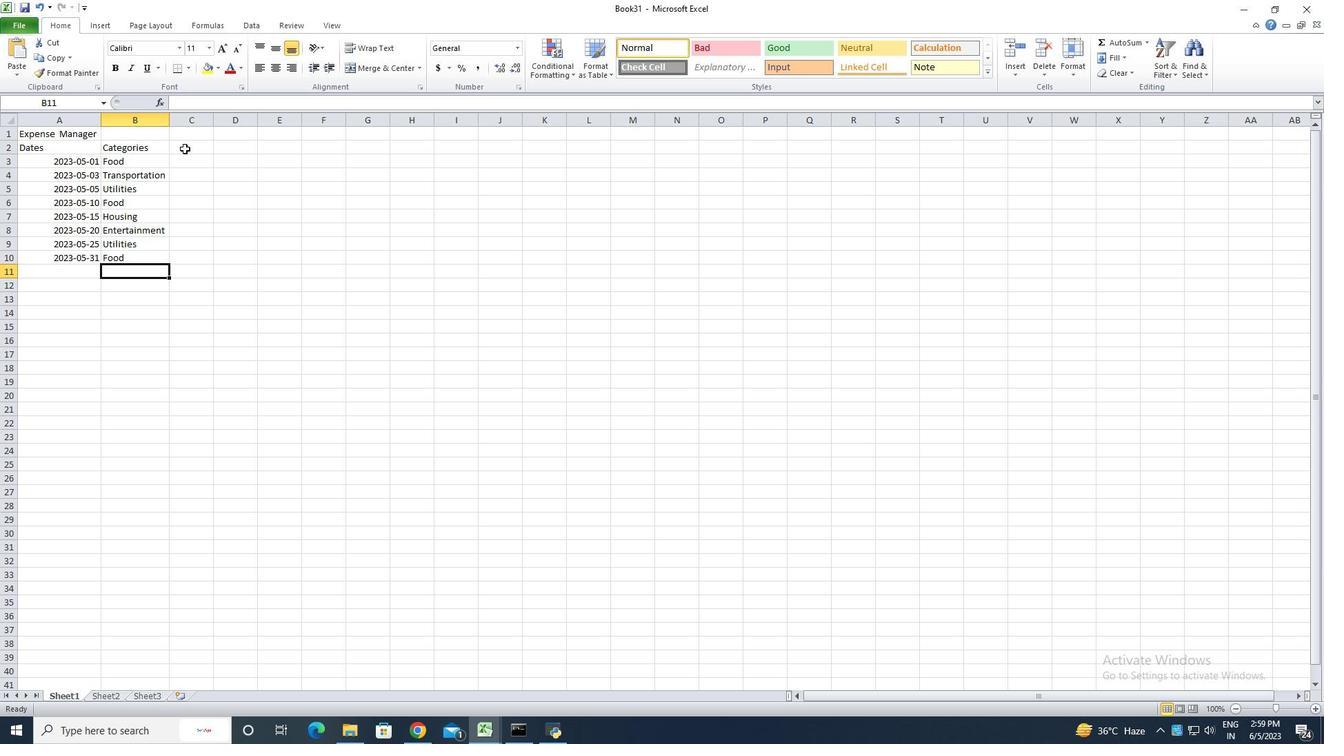 
Action: Mouse moved to (184, 148)
Screenshot: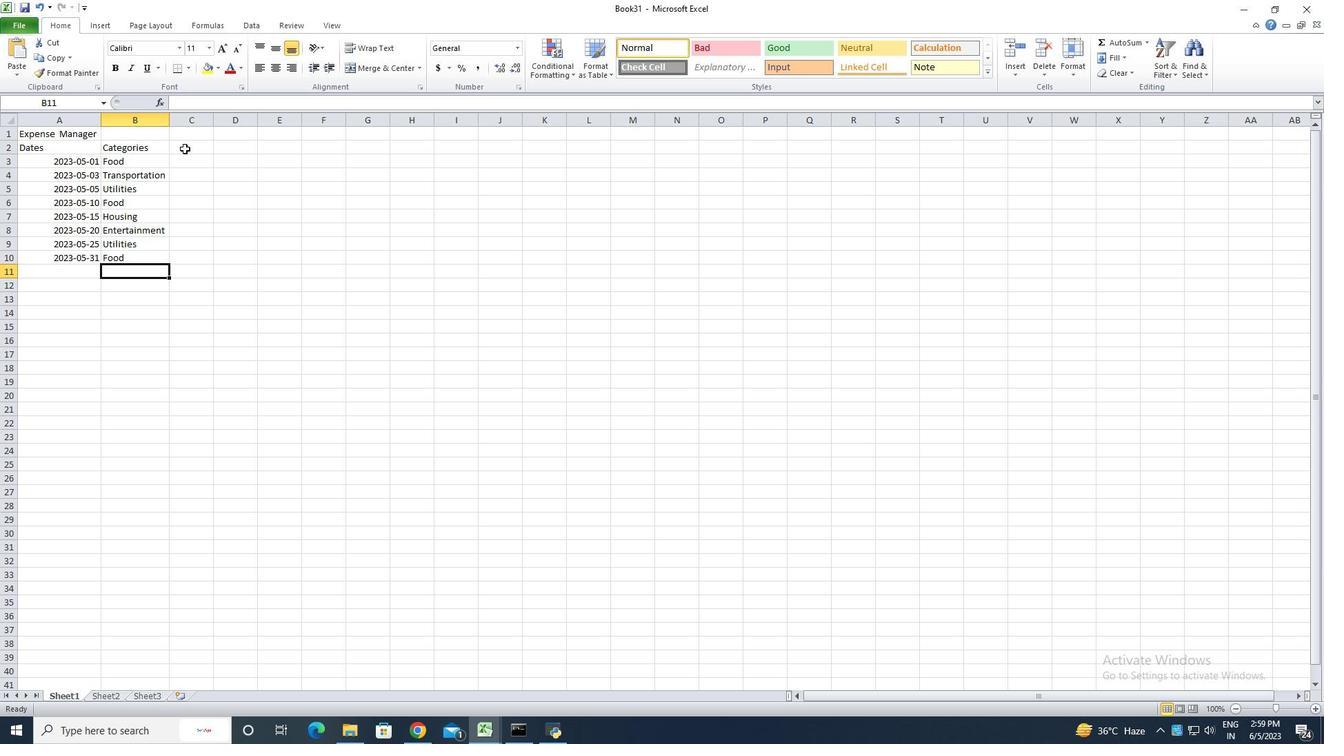 
Action: Key pressed <Key.shift>Descriptions<Key.enter><Key.shift><Key.shift><Key.shift><Key.shift><Key.shift><Key.shift><Key.shift><Key.shift><Key.shift><Key.shift><Key.shift><Key.shift>Grocery<Key.space><Key.shift>Store<Key.enter><Key.shift><Key.shift><Key.shift>Bus<Key.space><Key.shift>Fare<Key.enter><Key.shift>Internet<Key.space><Key.shift><Key.shift><Key.shift><Key.shift><Key.shift><Key.shift><Key.shift>Bill<Key.enter><Key.shift><Key.shift><Key.shift><Key.shift>Restaurant<Key.enter><Key.shift>Rent<Key.space><Key.shift><Key.shift><Key.shift><Key.shift><Key.shift>Movie<Key.space><Key.backspace><Key.backspace><Key.backspace><Key.backspace><Key.backspace><Key.backspace><Key.backspace><Key.enter><Key.shift><Key.shift><Key.shift>Movie<Key.space><Key.shift><Key.shift>Tickets<Key.enter><Key.shift><Key.shift><Key.shift>Electricity<Key.space><Key.shift><Key.shift><Key.shift><Key.shift><Key.shift><Key.shift><Key.shift><Key.shift><Key.shift><Key.shift><Key.shift><Key.shift><Key.shift>Bill<Key.enter><Key.shift><Key.shift><Key.shift><Key.shift><Key.shift><Key.shift><Key.shift><Key.shift><Key.shift><Key.shift><Key.shift><Key.shift><Key.shift><Key.shift><Key.shift><Key.shift><Key.shift><Key.shift><Key.shift><Key.shift><Key.shift><Key.shift><Key.shift><Key.shift><Key.shift><Key.shift><Key.shift><Key.shift><Key.shift><Key.shift>Grocery<Key.space><Key.shift>Store<Key.enter>
Screenshot: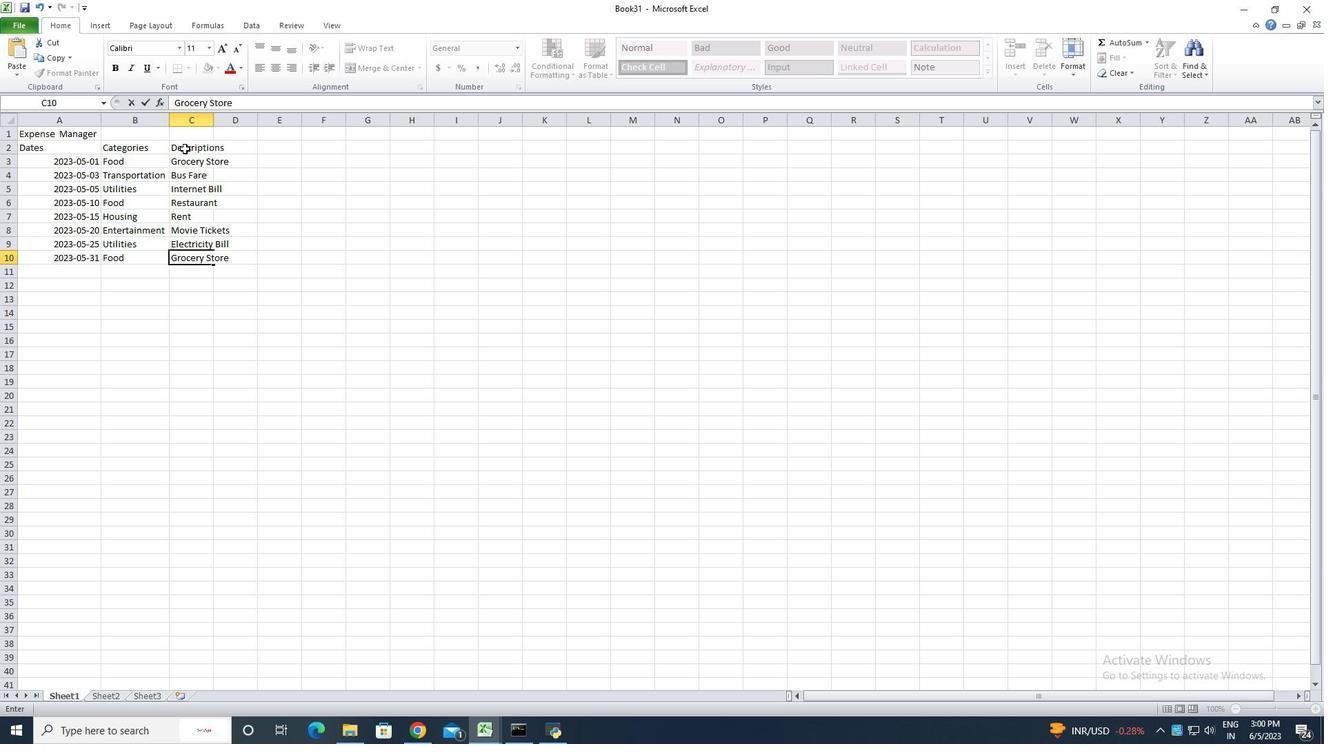 
Action: Mouse moved to (212, 120)
Screenshot: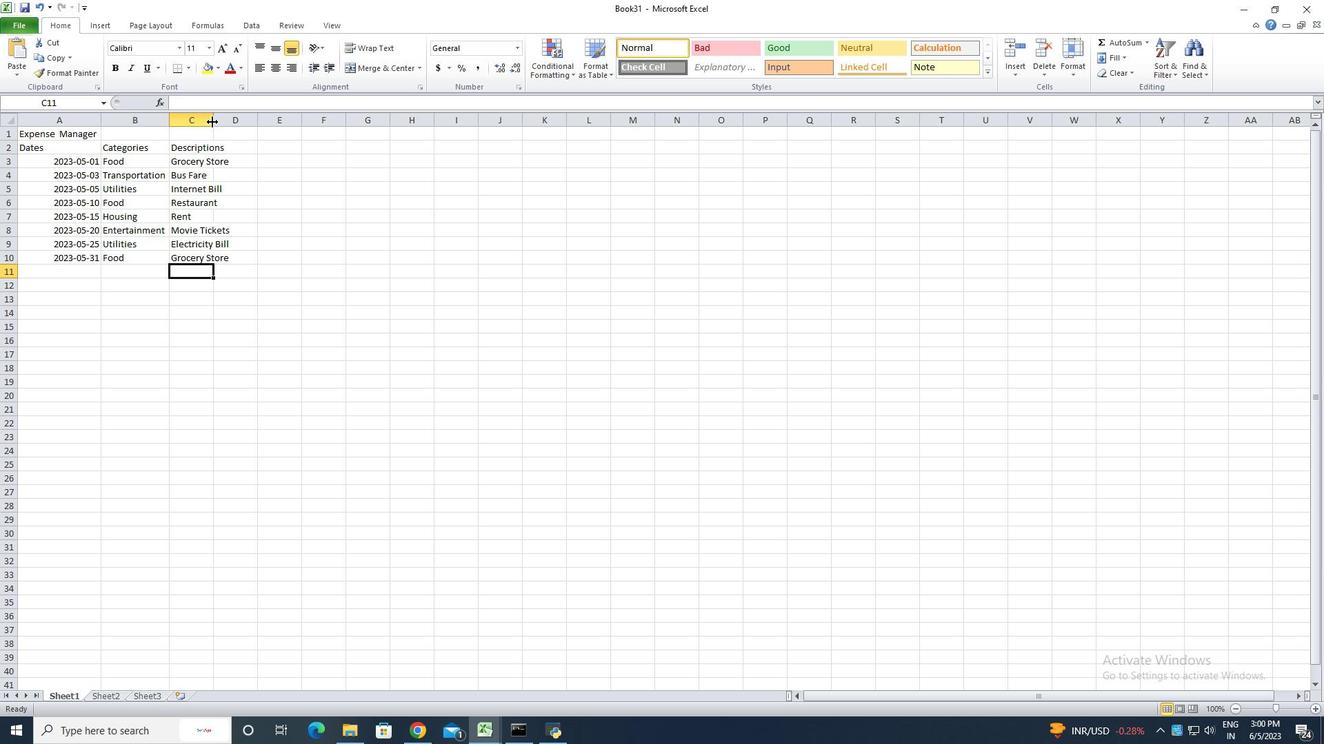 
Action: Mouse pressed left at (212, 120)
Screenshot: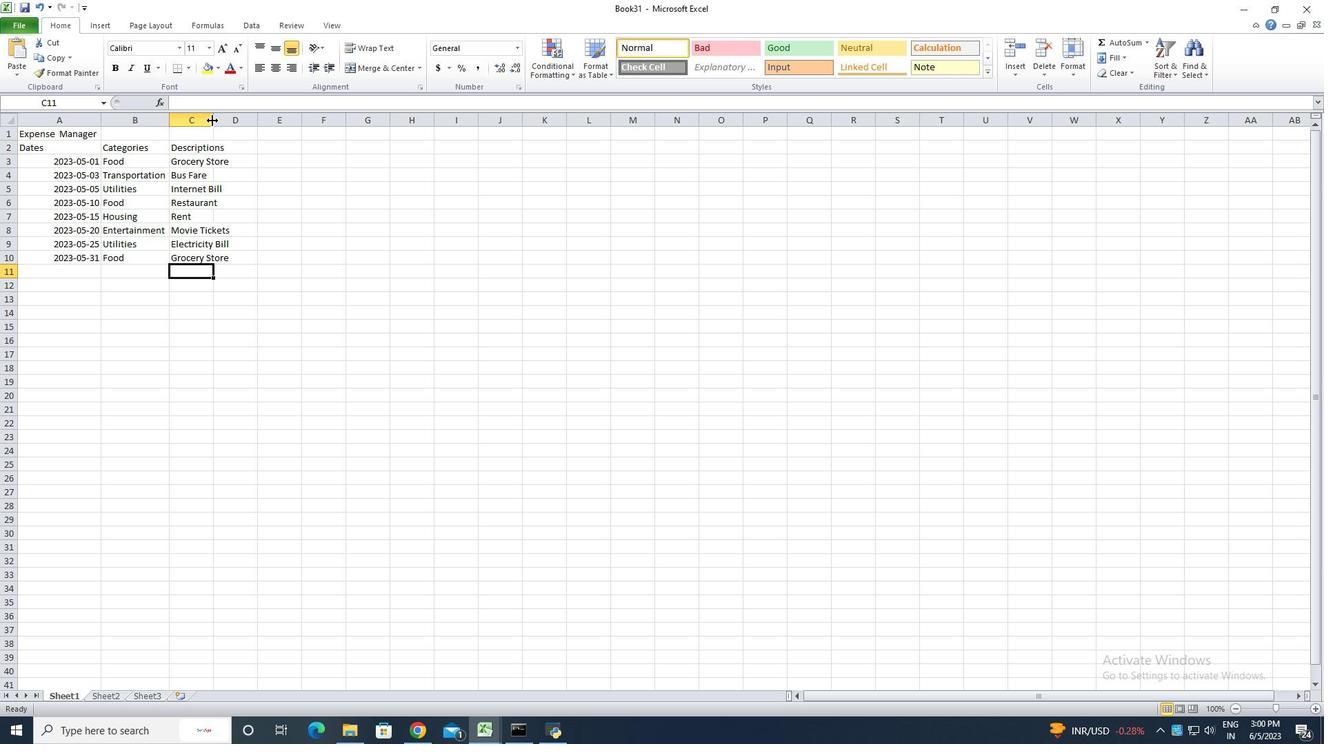 
Action: Mouse pressed left at (212, 120)
Screenshot: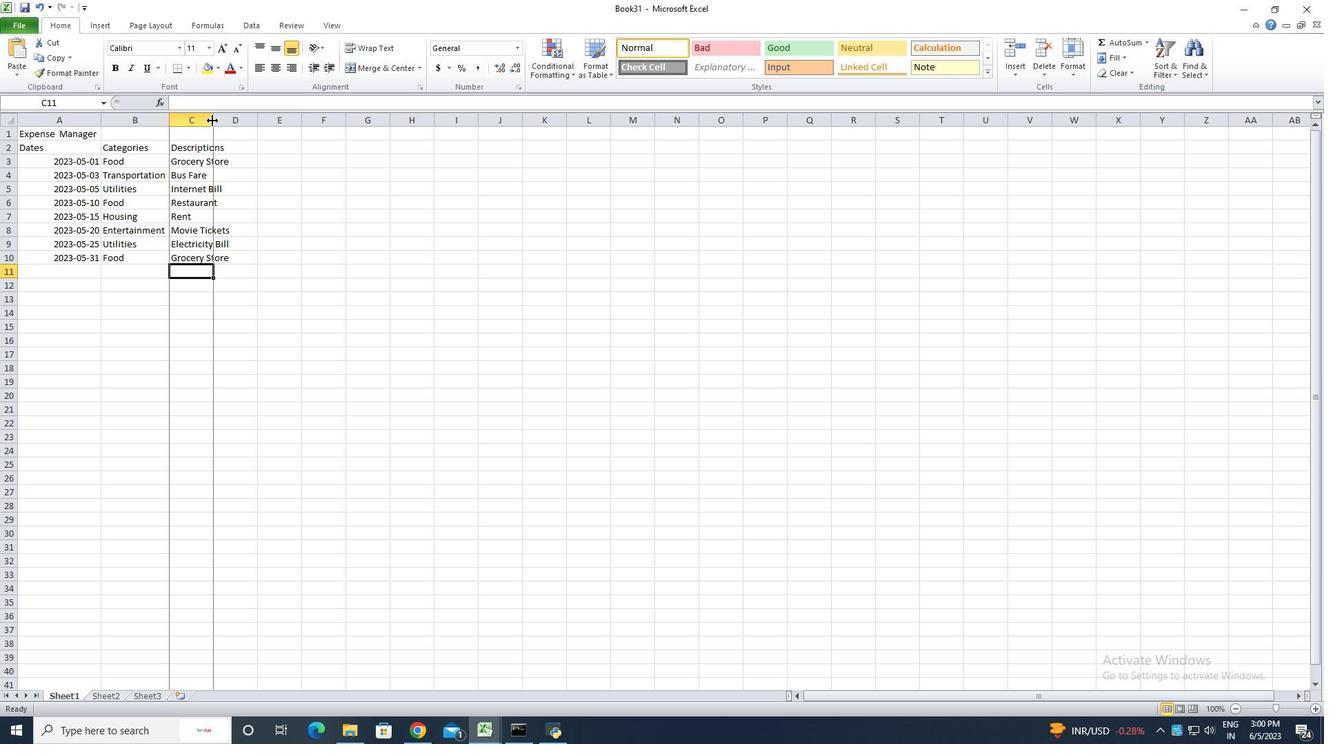 
Action: Mouse moved to (243, 148)
Screenshot: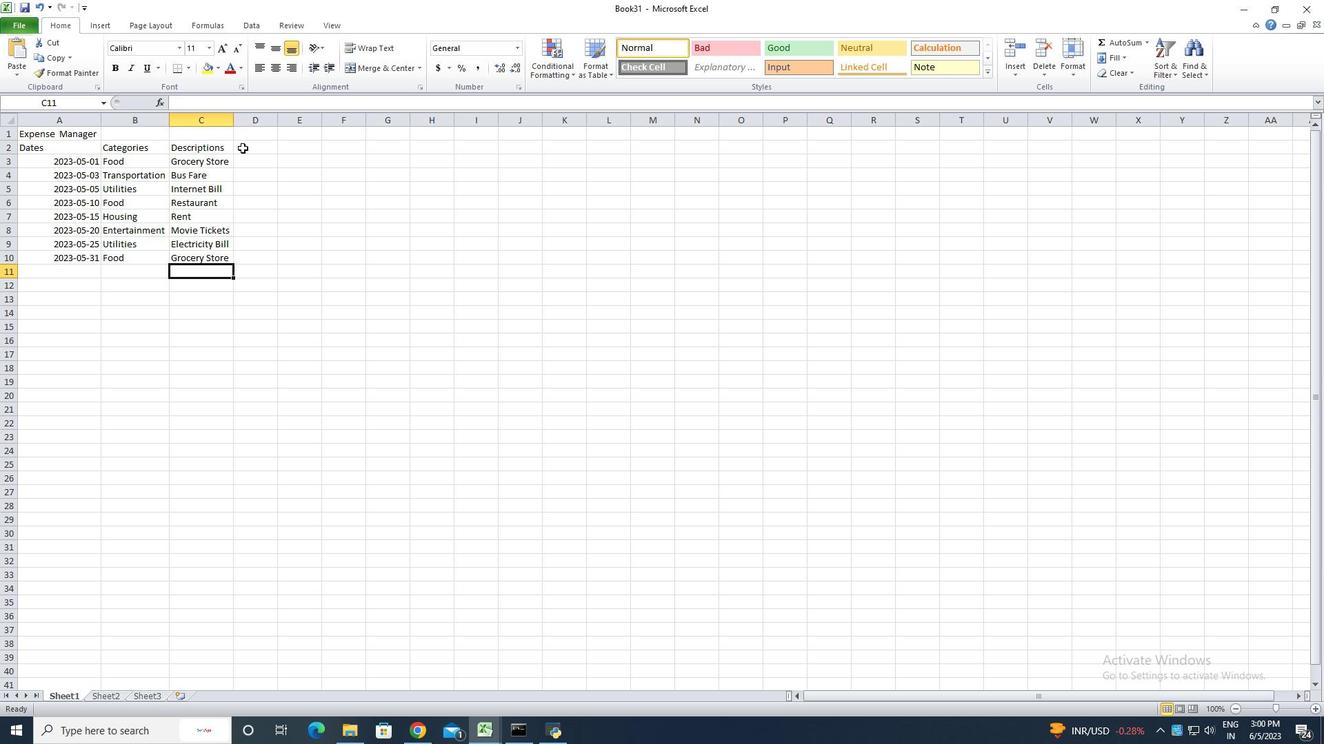 
Action: Mouse pressed left at (243, 148)
Screenshot: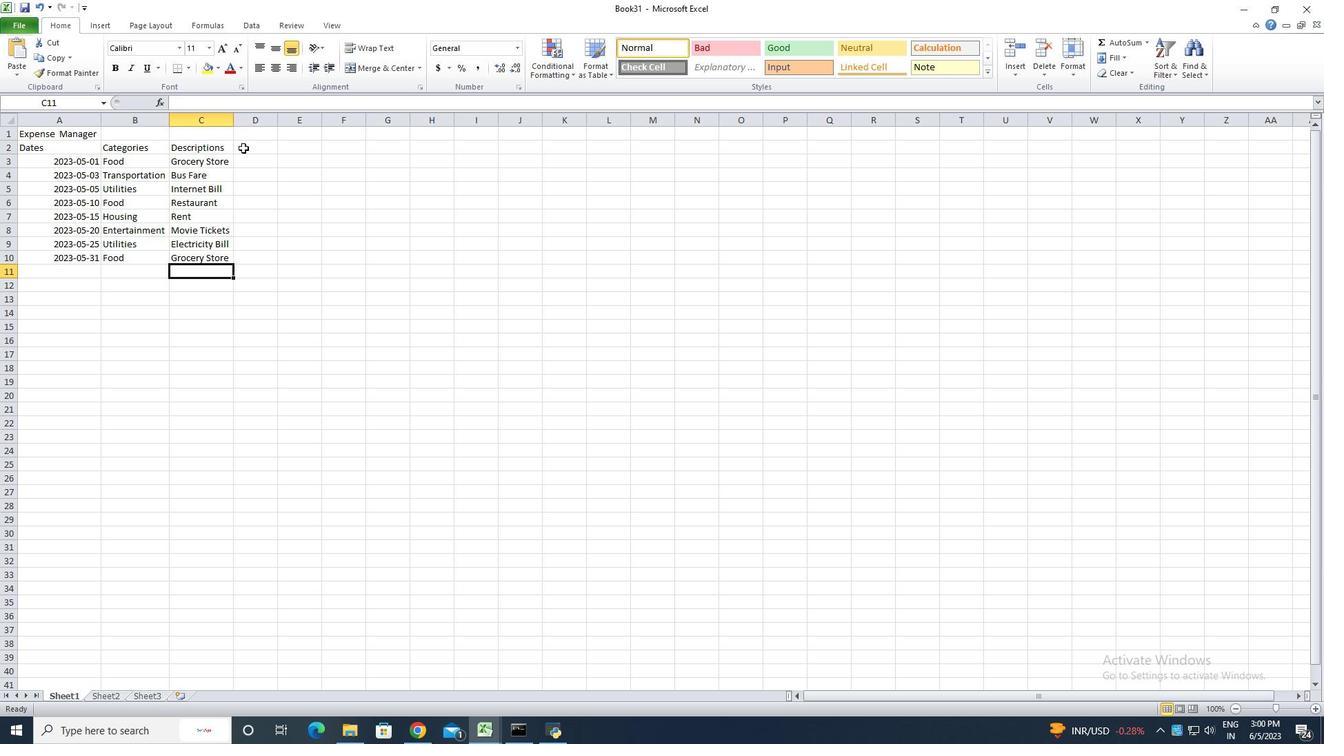 
Action: Key pressed <Key.shift><Key.shift><Key.shift>Amount<Key.enter>50<Key.enter>5<Key.enter>60<Key.enter>30<Key.enter>800<Key.enter>80<Key.enter>2<Key.backspace><Key.up><Key.backspace>20<Key.enter>4<Key.backspace>70<Key.enter>40
Screenshot: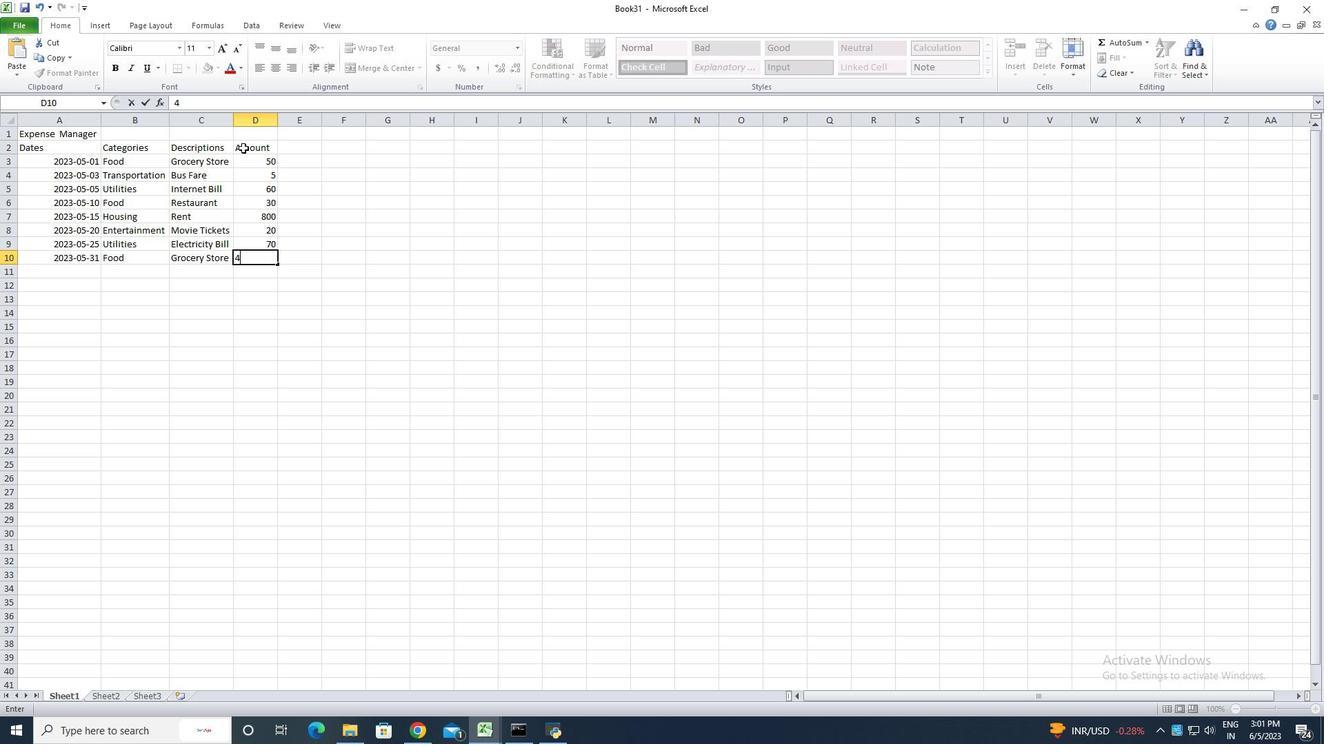 
Action: Mouse moved to (253, 160)
Screenshot: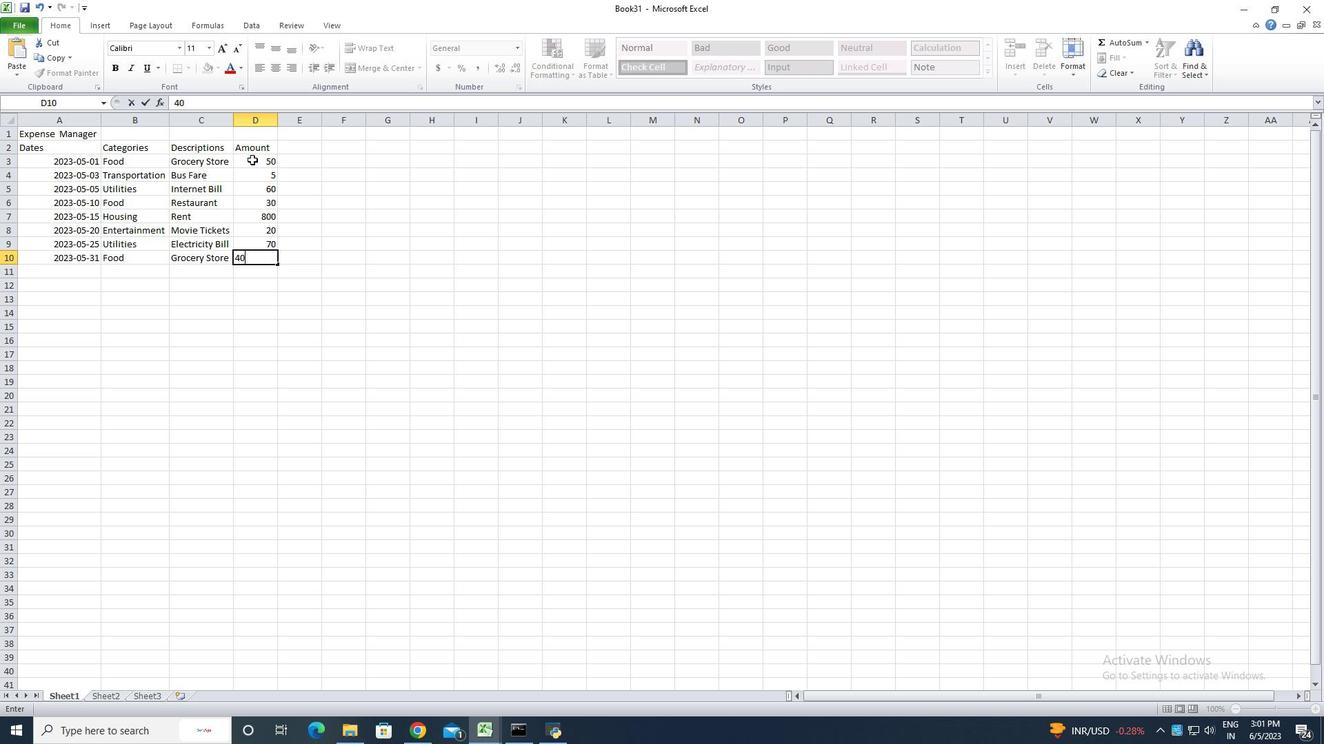 
Action: Mouse pressed left at (253, 160)
Screenshot: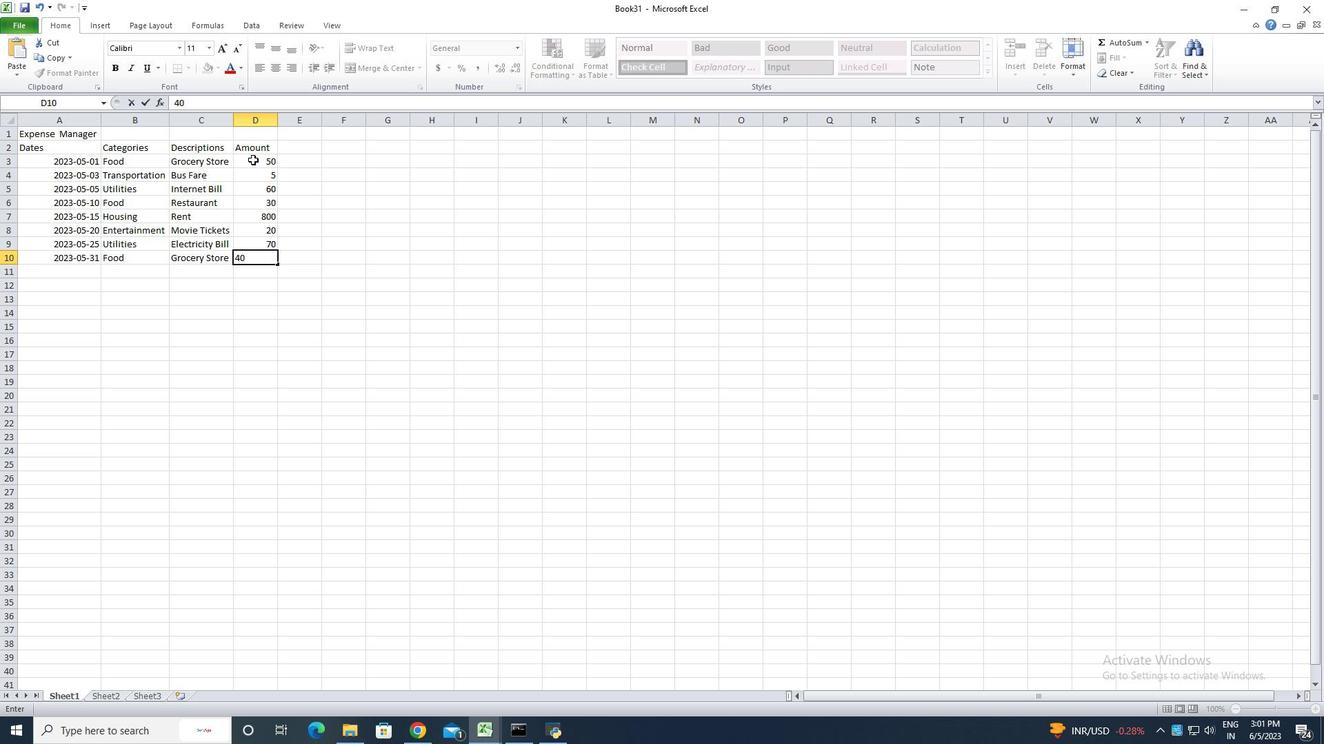 
Action: Mouse moved to (516, 46)
Screenshot: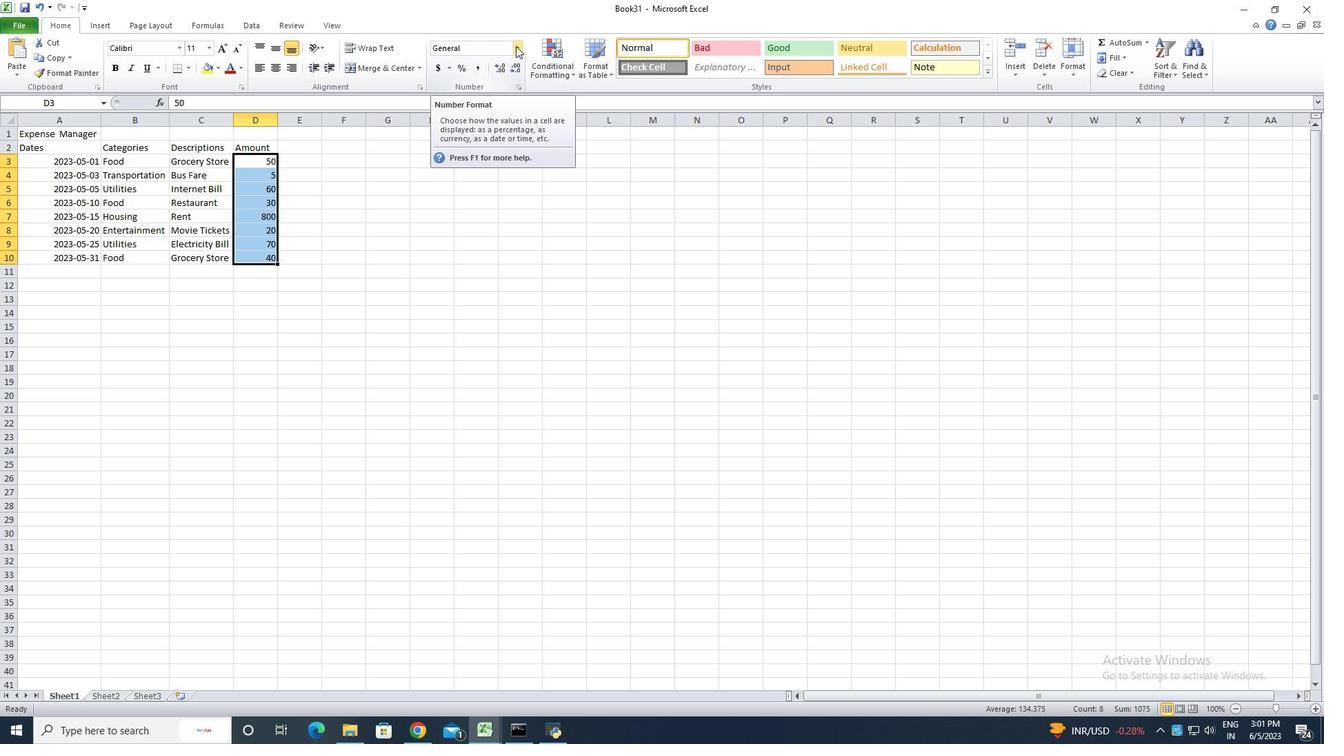 
Action: Mouse pressed left at (516, 46)
Screenshot: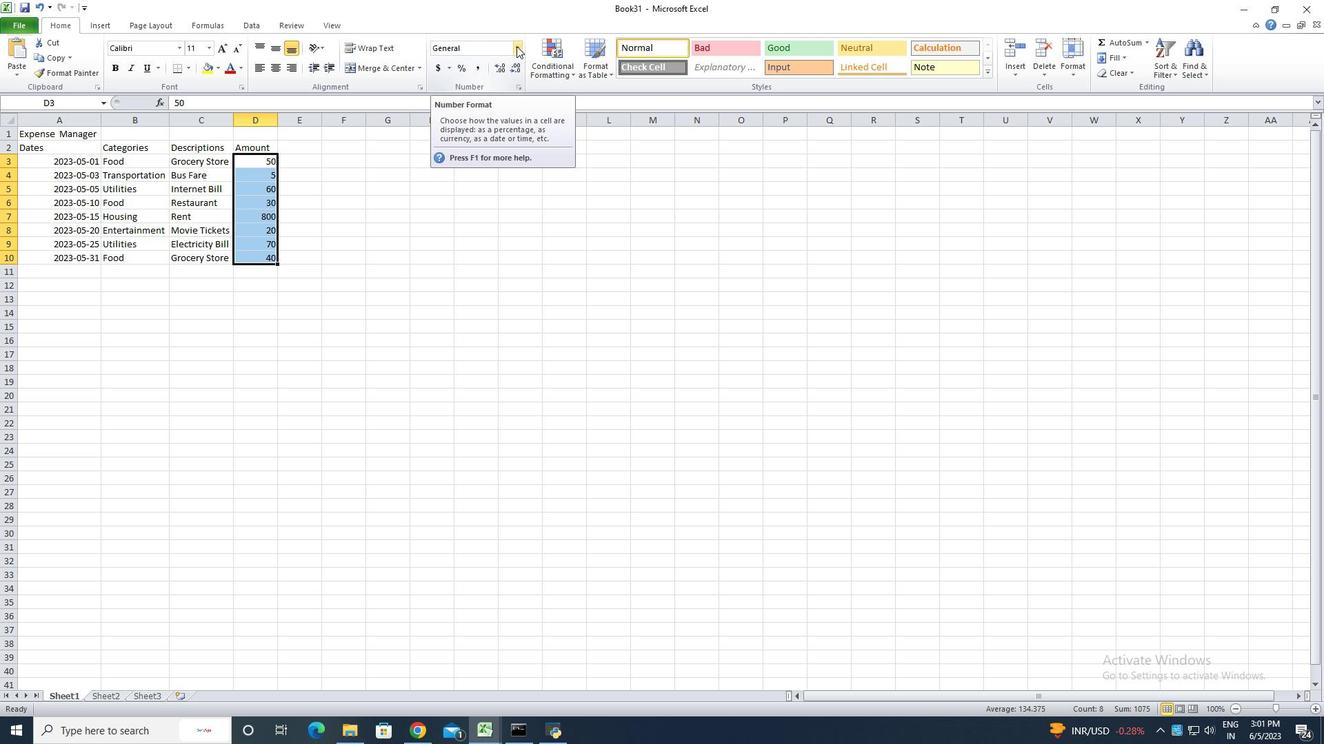 
Action: Mouse moved to (528, 395)
Screenshot: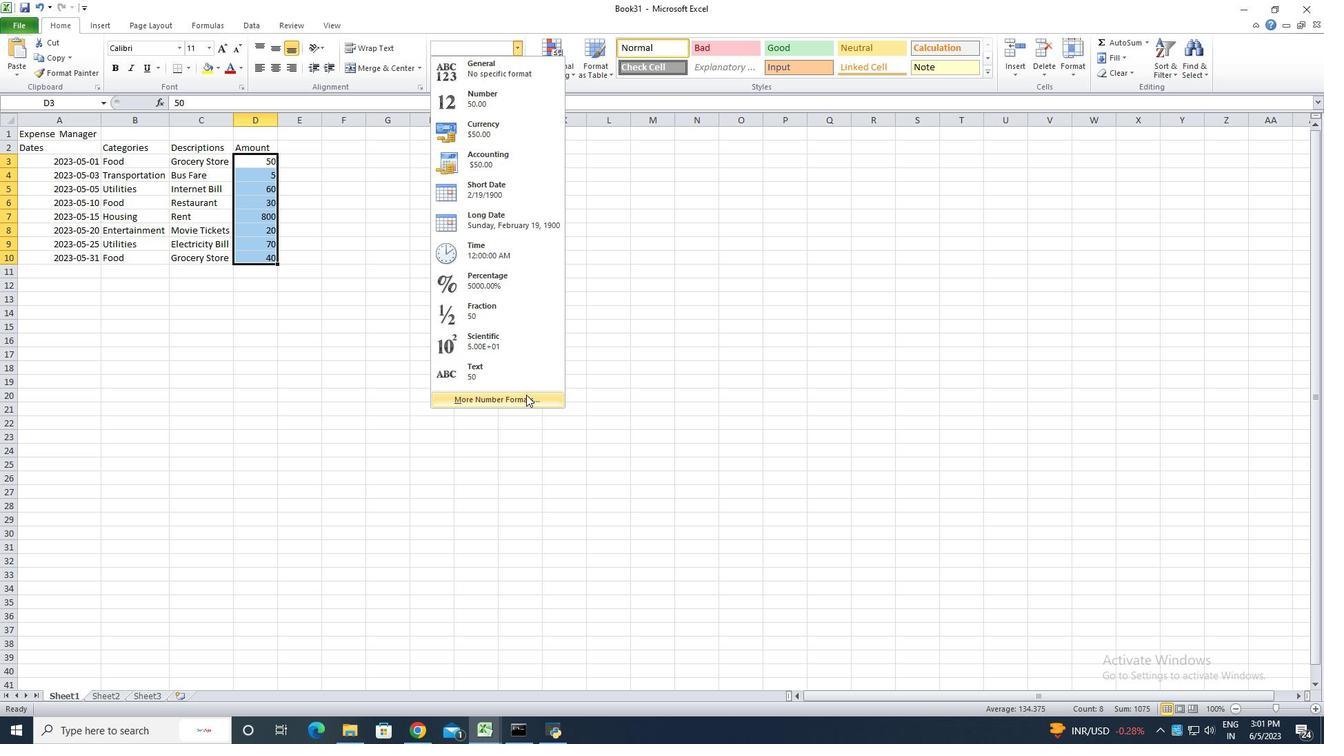 
Action: Mouse pressed left at (528, 395)
Screenshot: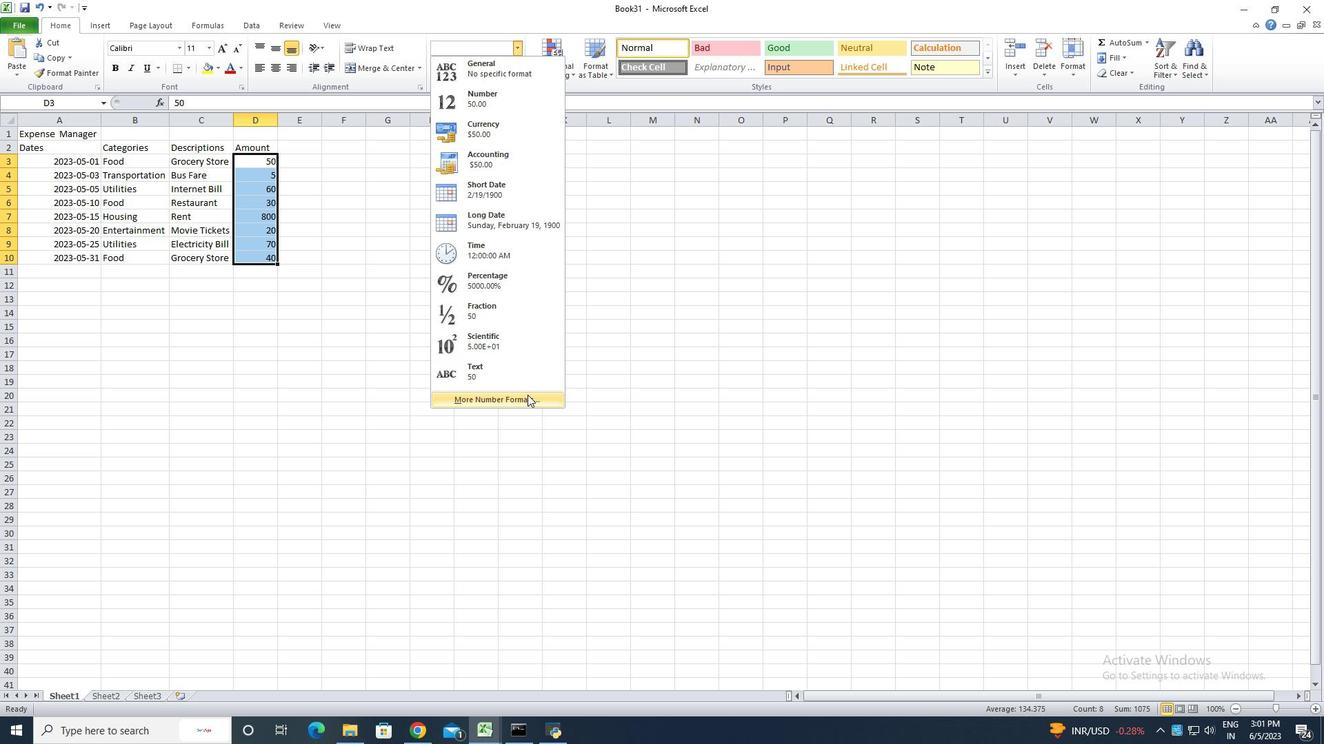 
Action: Mouse moved to (233, 258)
Screenshot: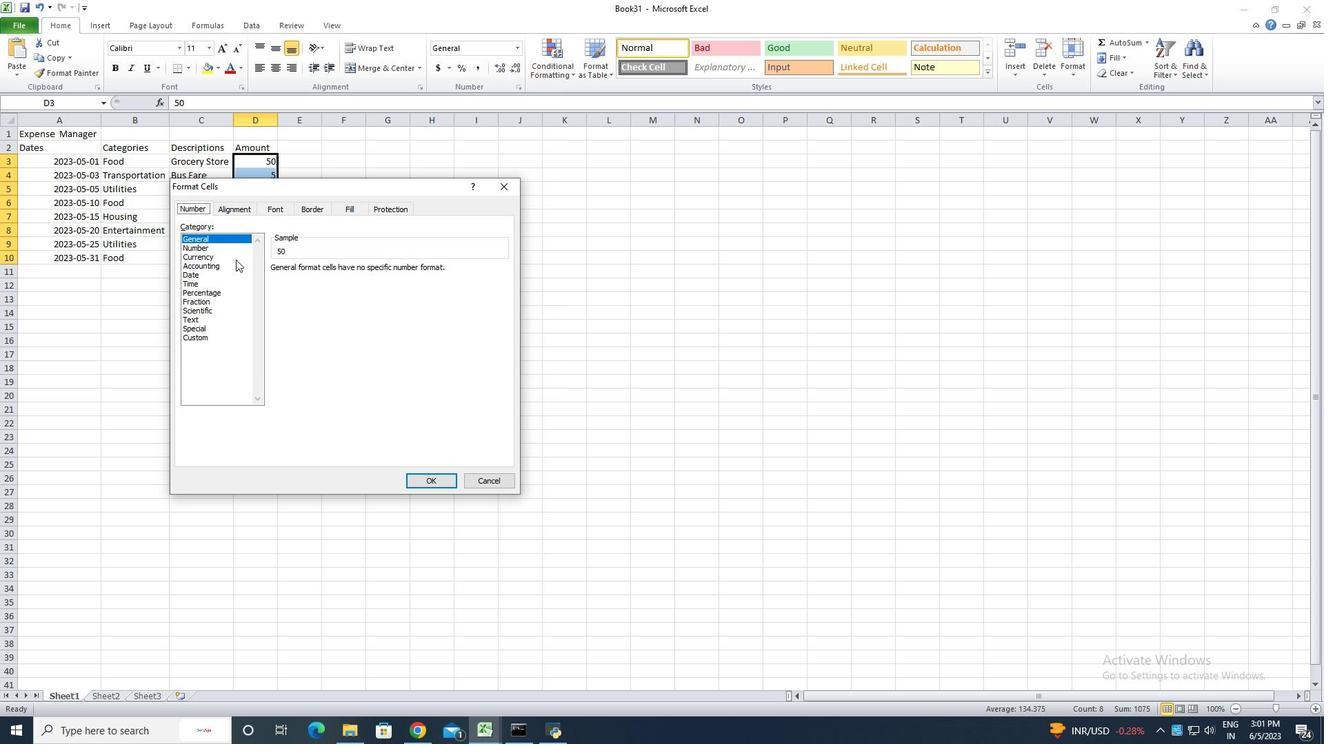 
Action: Mouse pressed left at (233, 258)
Screenshot: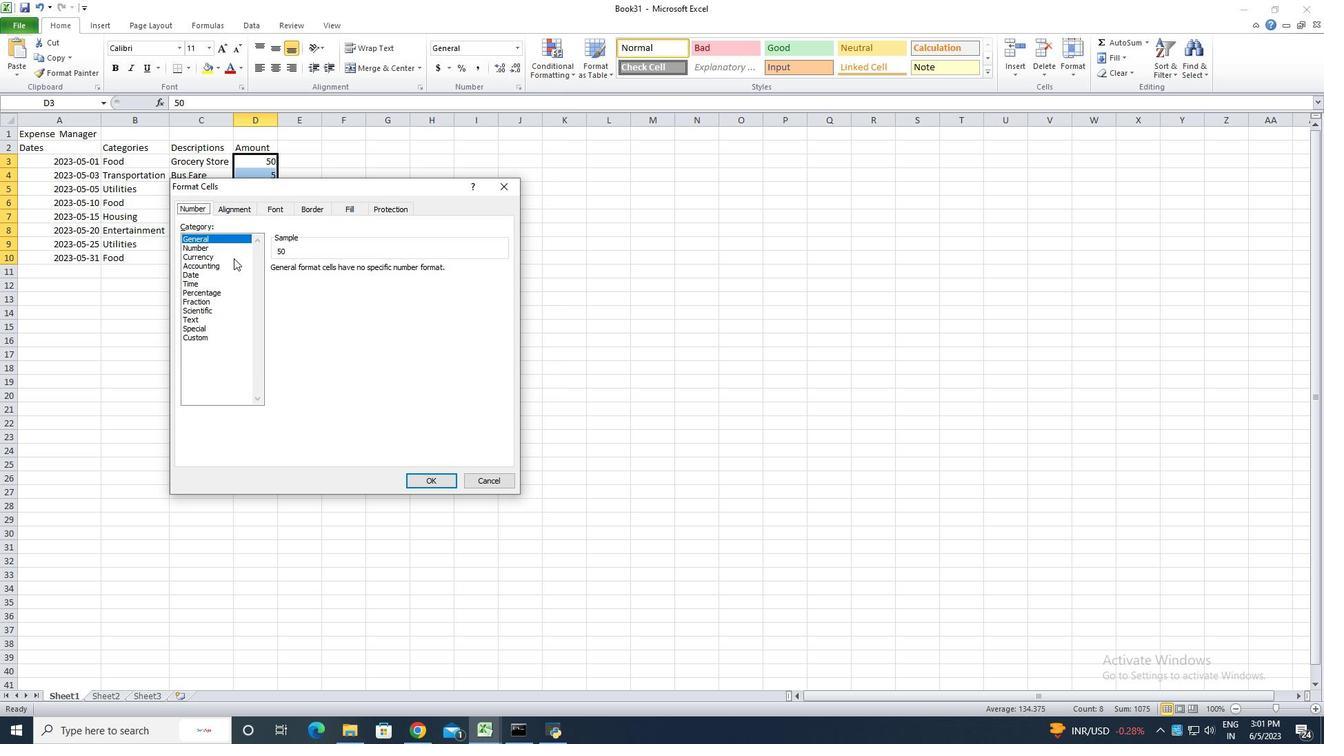 
Action: Mouse moved to (362, 272)
Screenshot: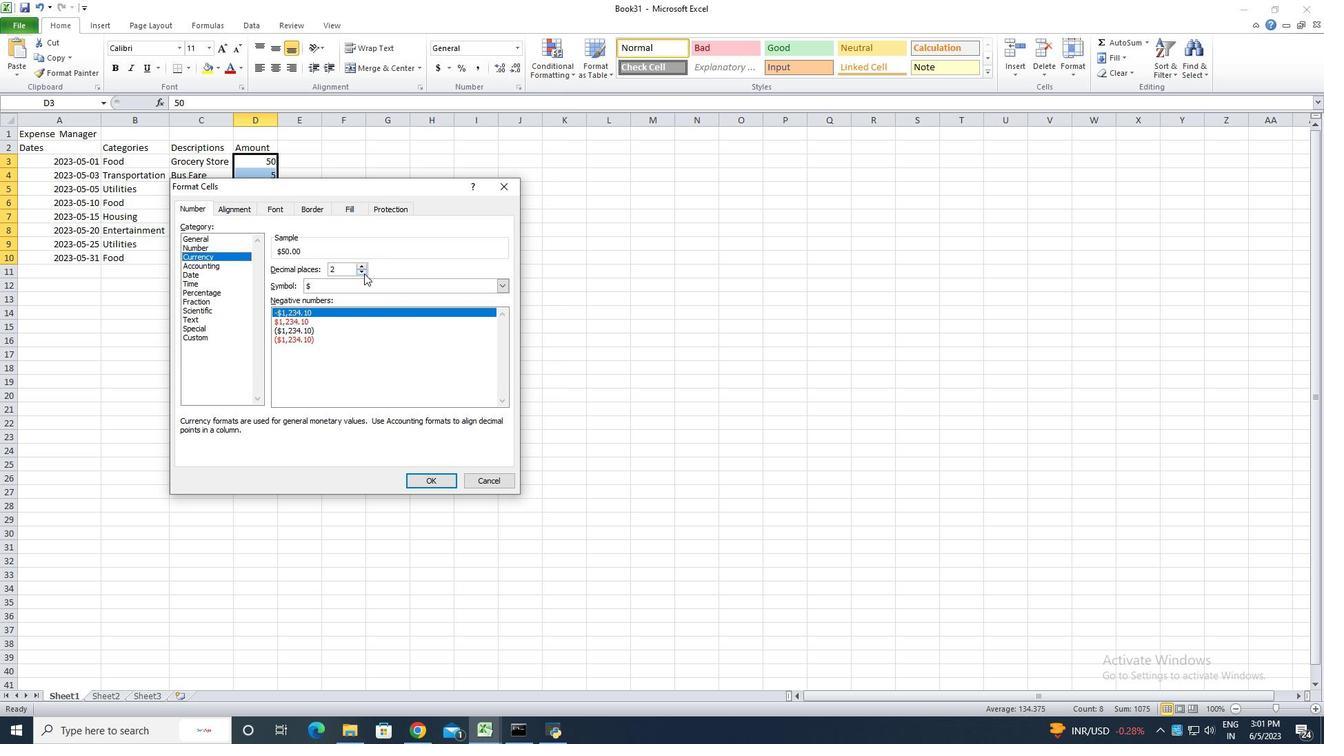 
Action: Mouse pressed left at (362, 272)
Screenshot: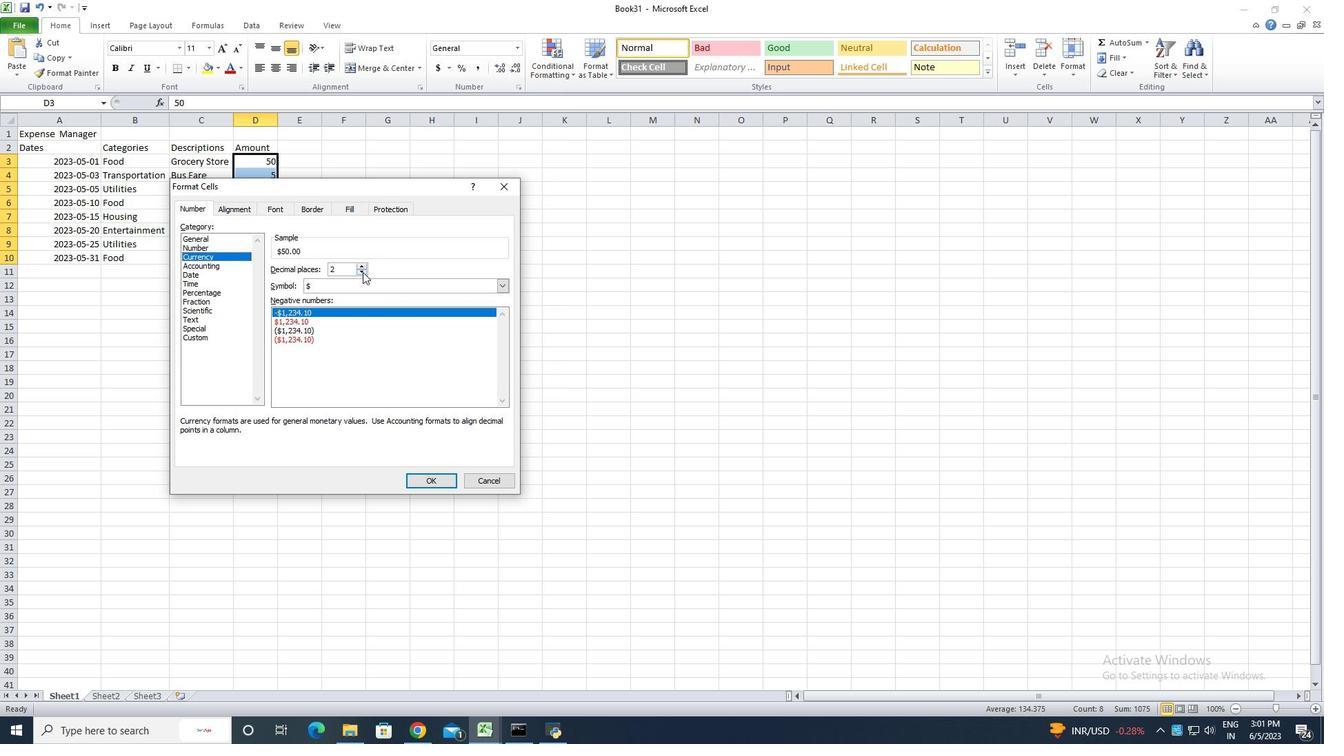 
Action: Mouse pressed left at (362, 272)
Screenshot: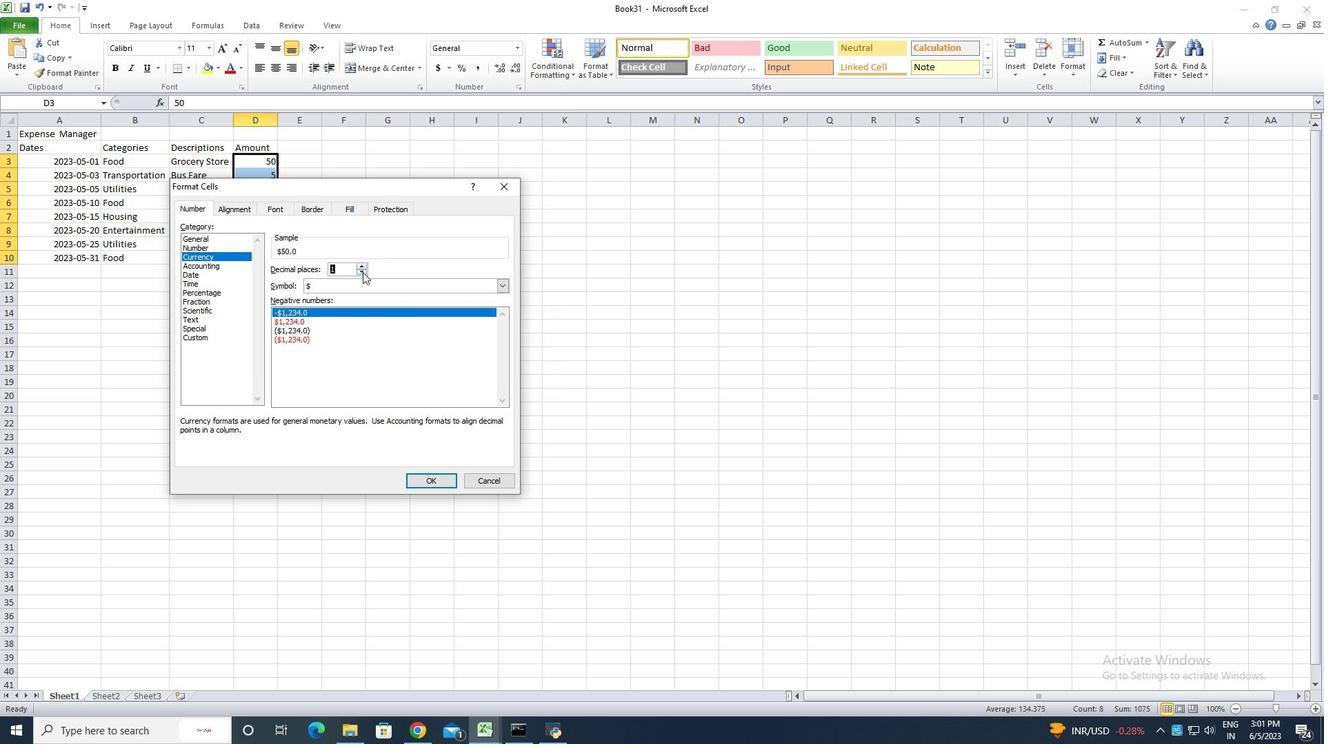 
Action: Mouse moved to (427, 479)
Screenshot: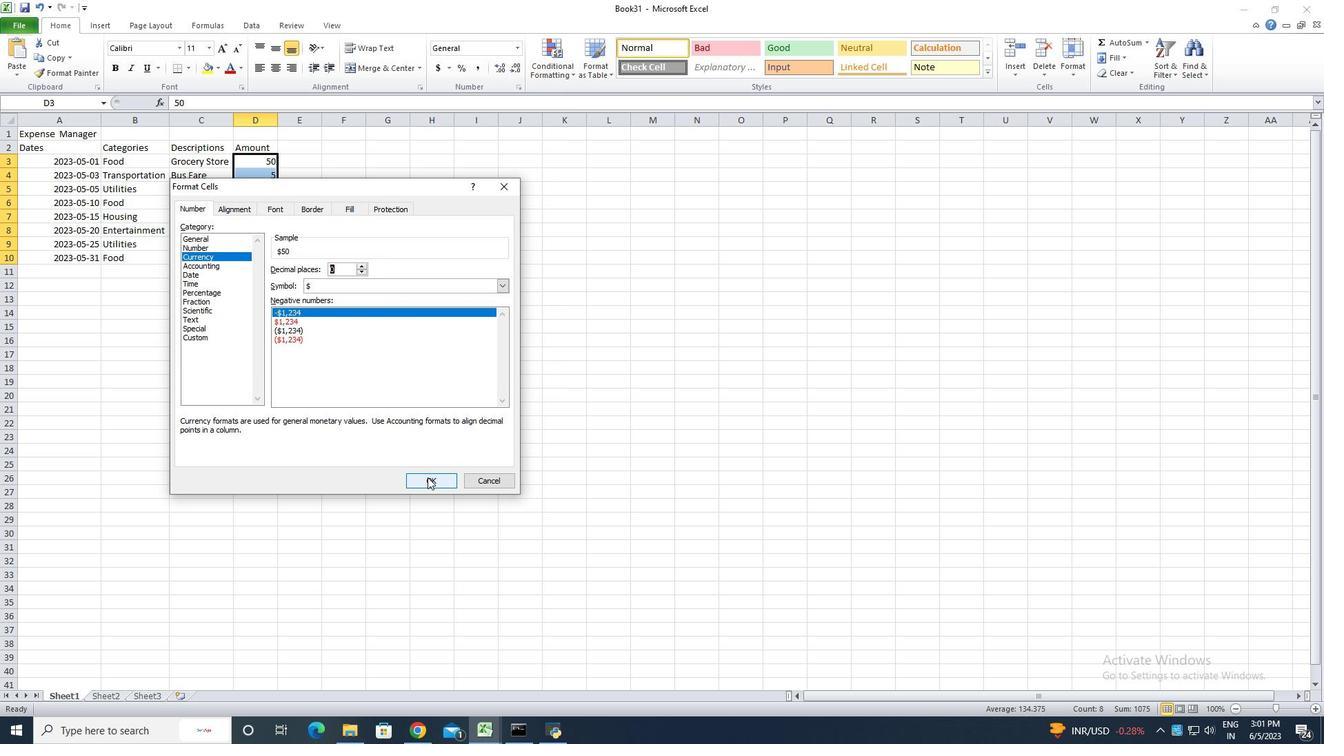 
Action: Mouse pressed left at (427, 479)
Screenshot: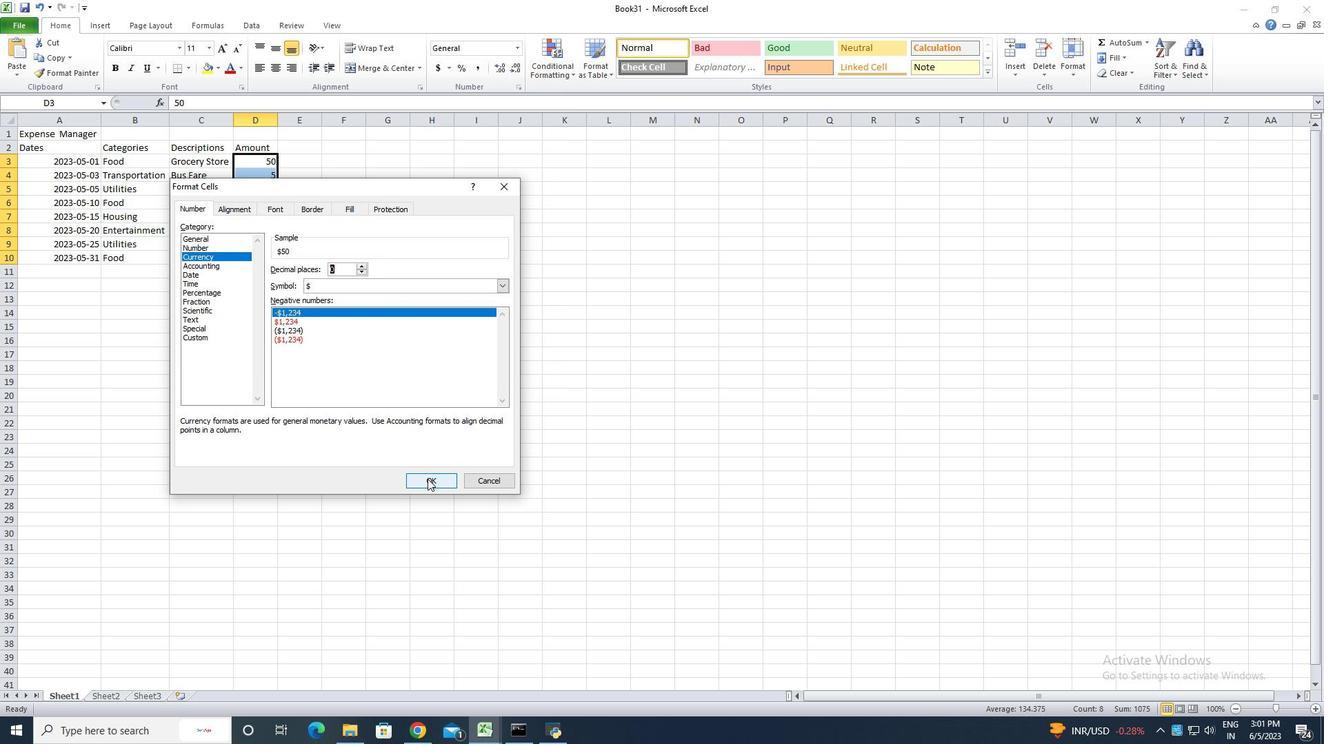 
Action: Mouse moved to (277, 122)
Screenshot: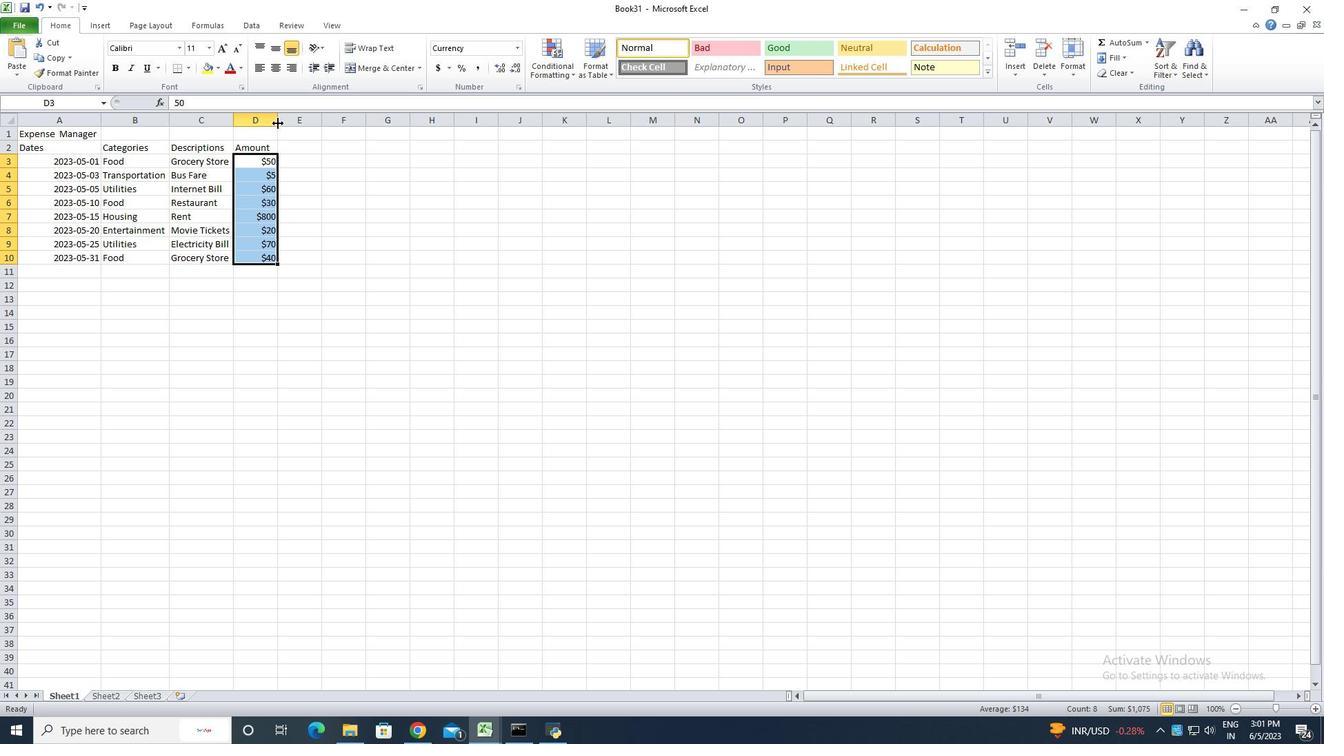 
Action: Mouse pressed left at (277, 122)
Screenshot: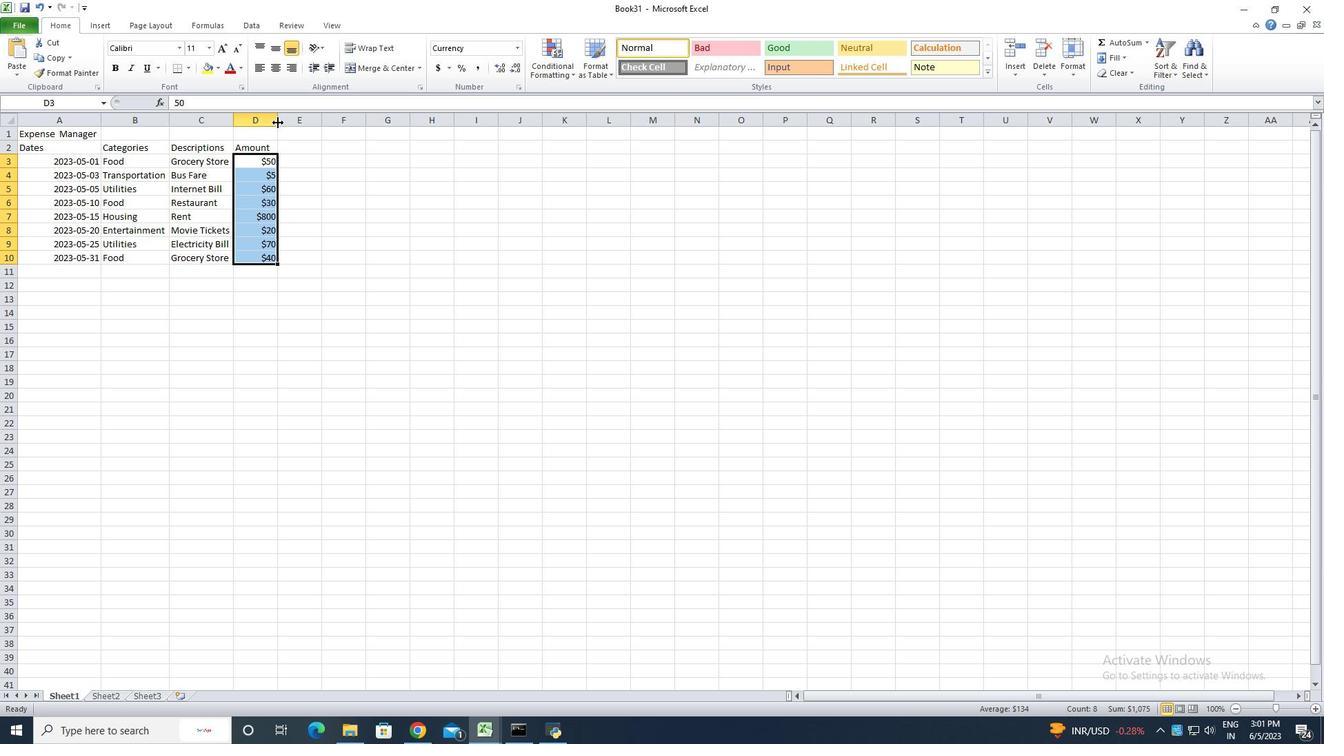 
Action: Mouse pressed left at (277, 122)
Screenshot: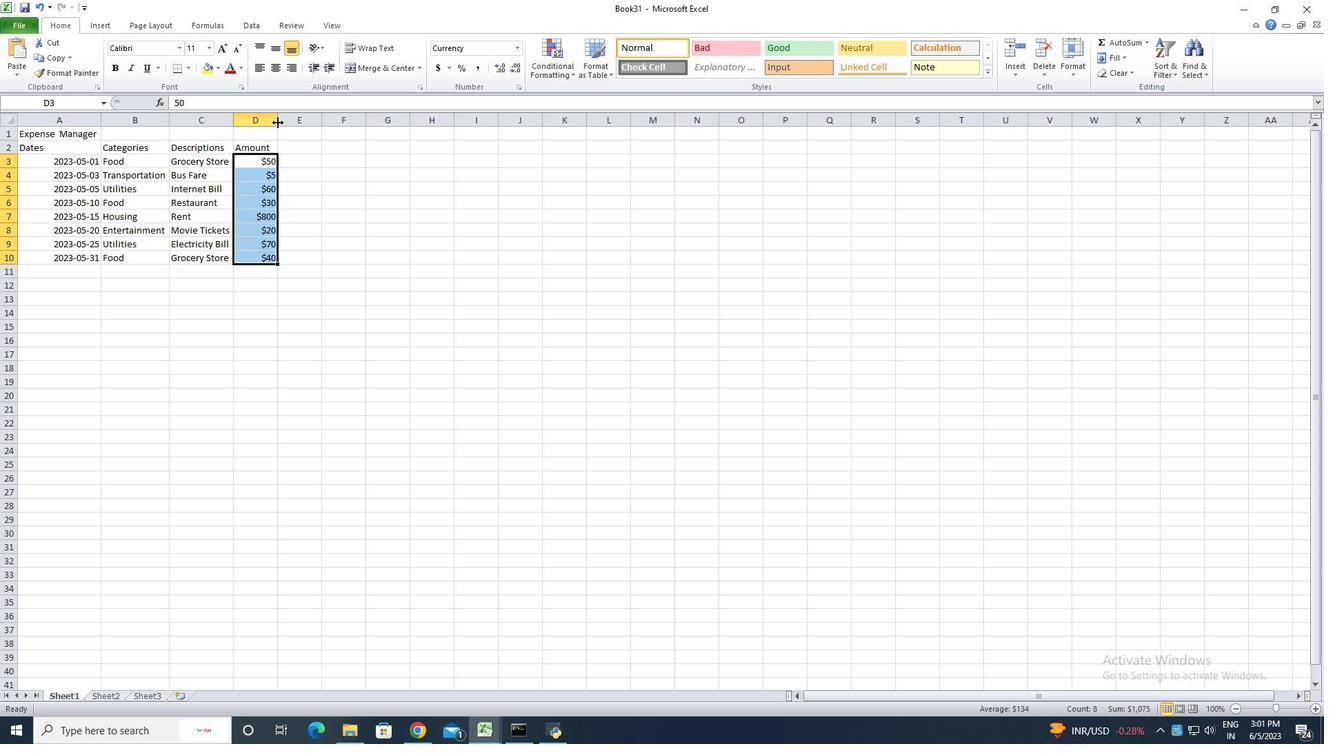 
Action: Mouse moved to (85, 134)
Screenshot: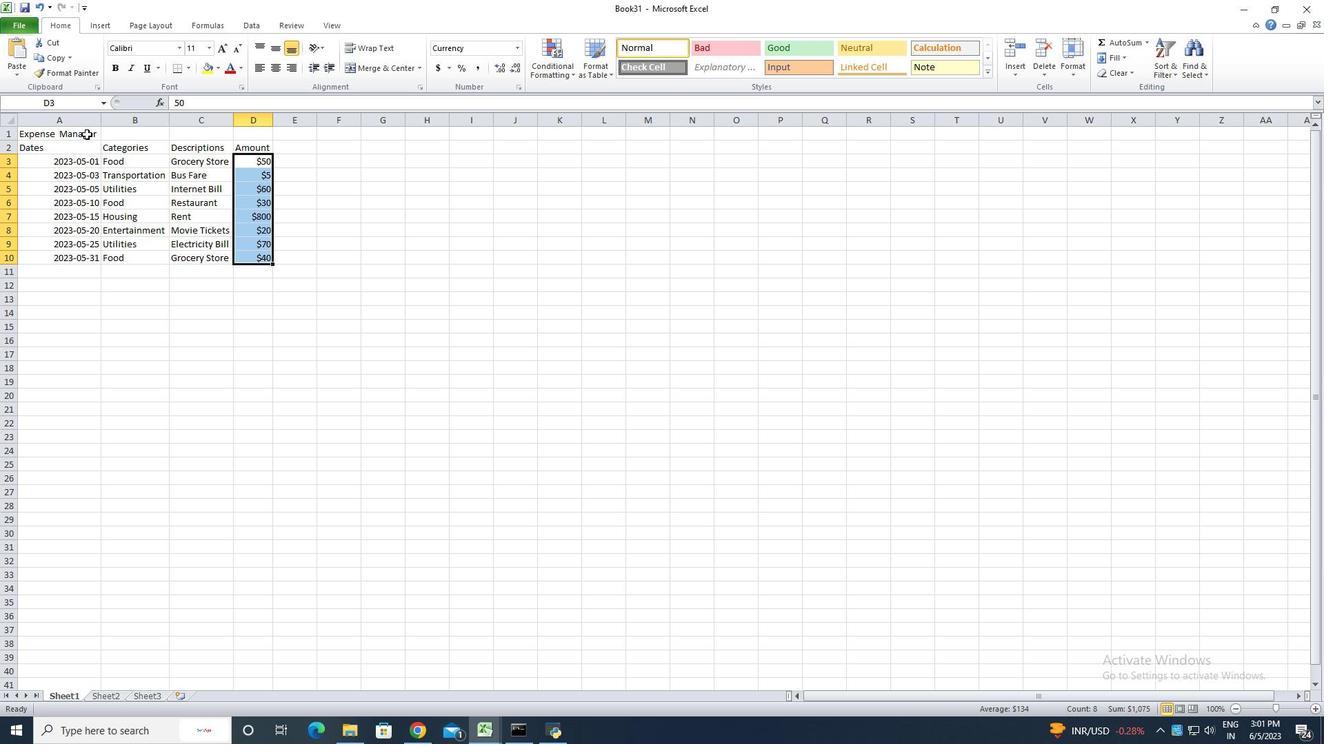 
Action: Mouse pressed left at (85, 134)
Screenshot: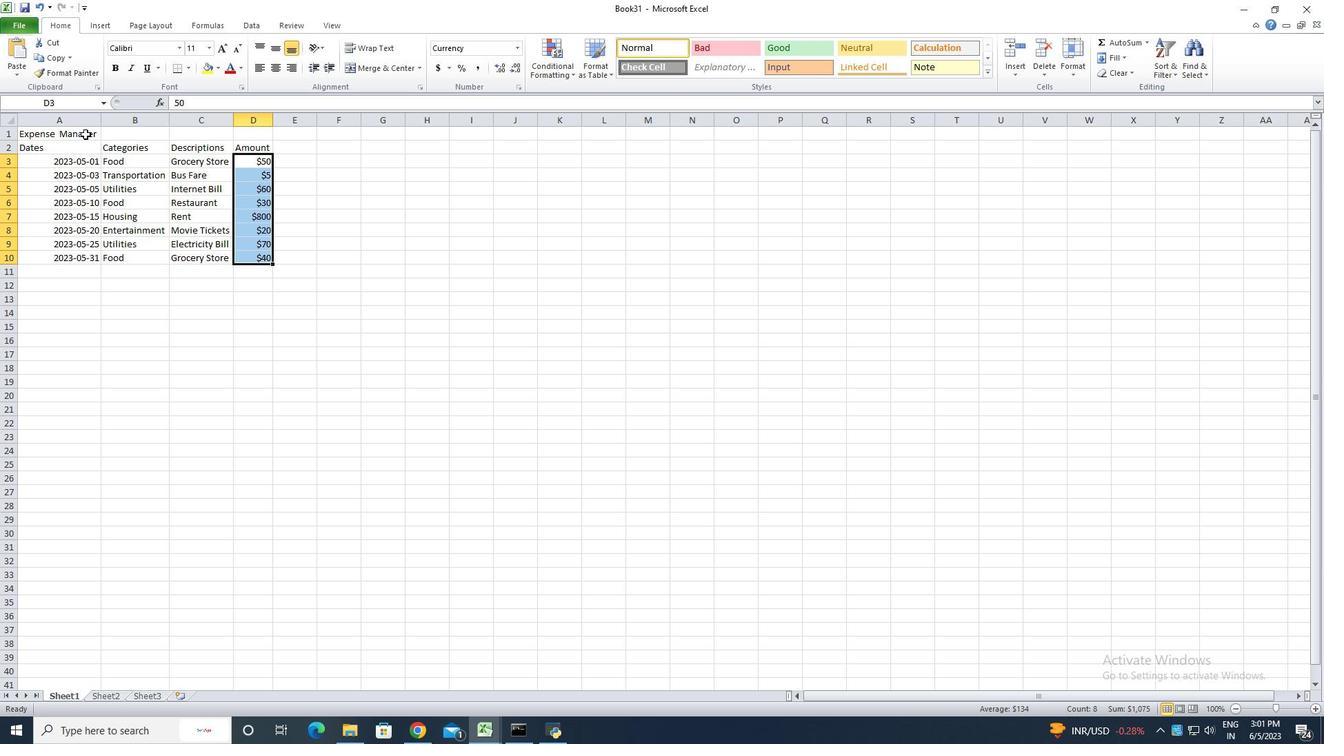 
Action: Mouse moved to (373, 68)
Screenshot: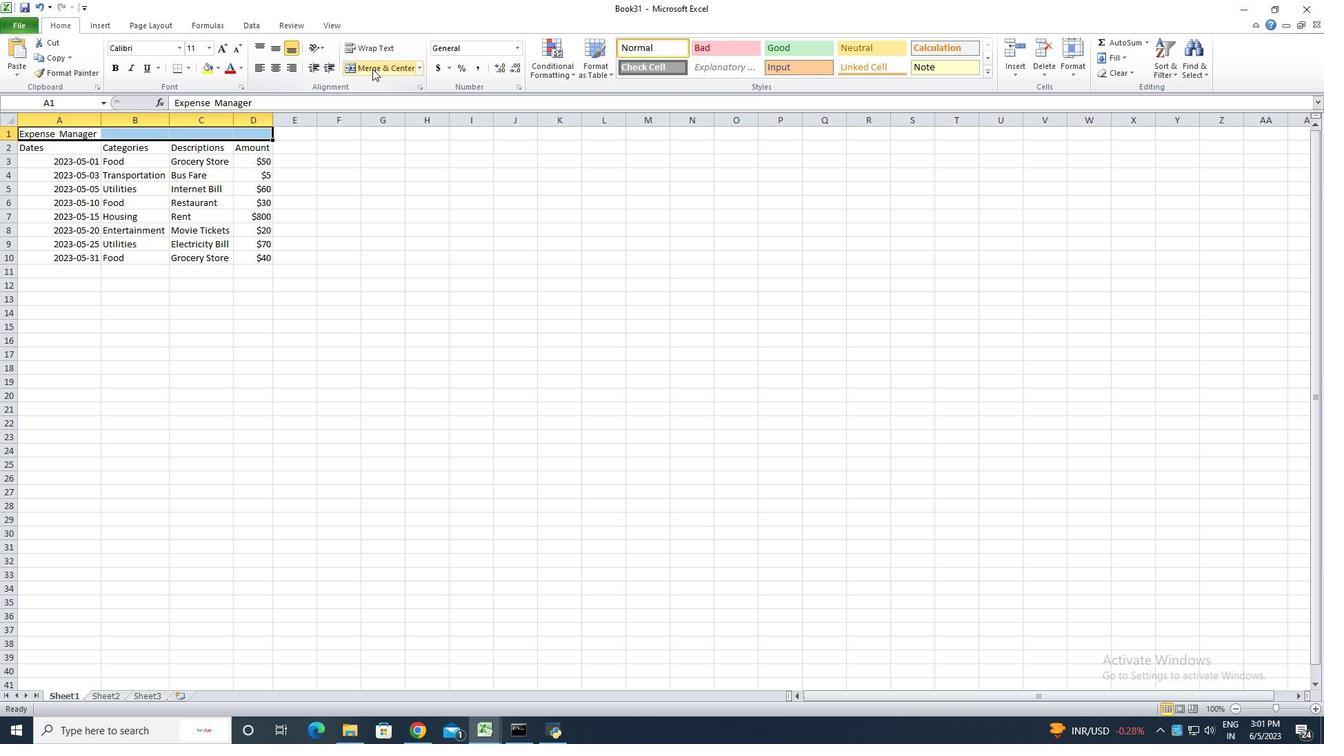 
Action: Mouse pressed left at (373, 68)
Screenshot: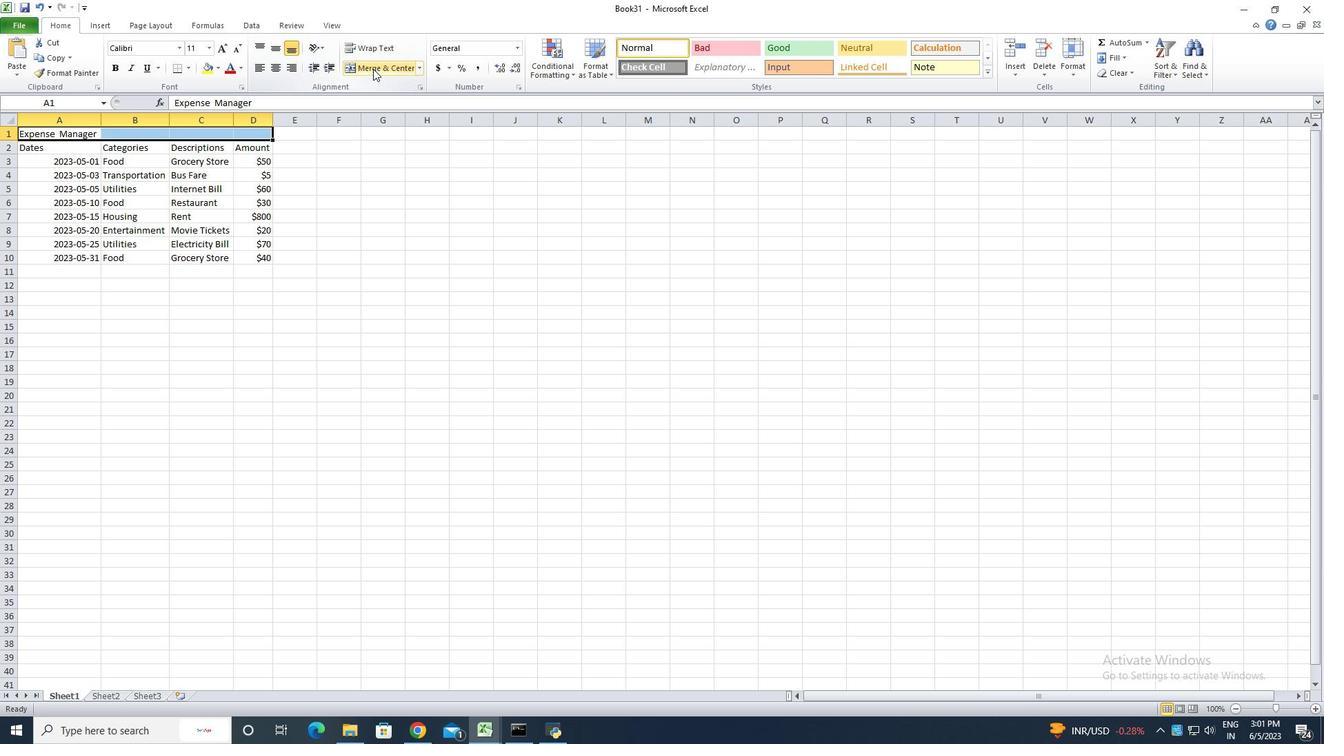 
Action: Mouse moved to (28, 29)
Screenshot: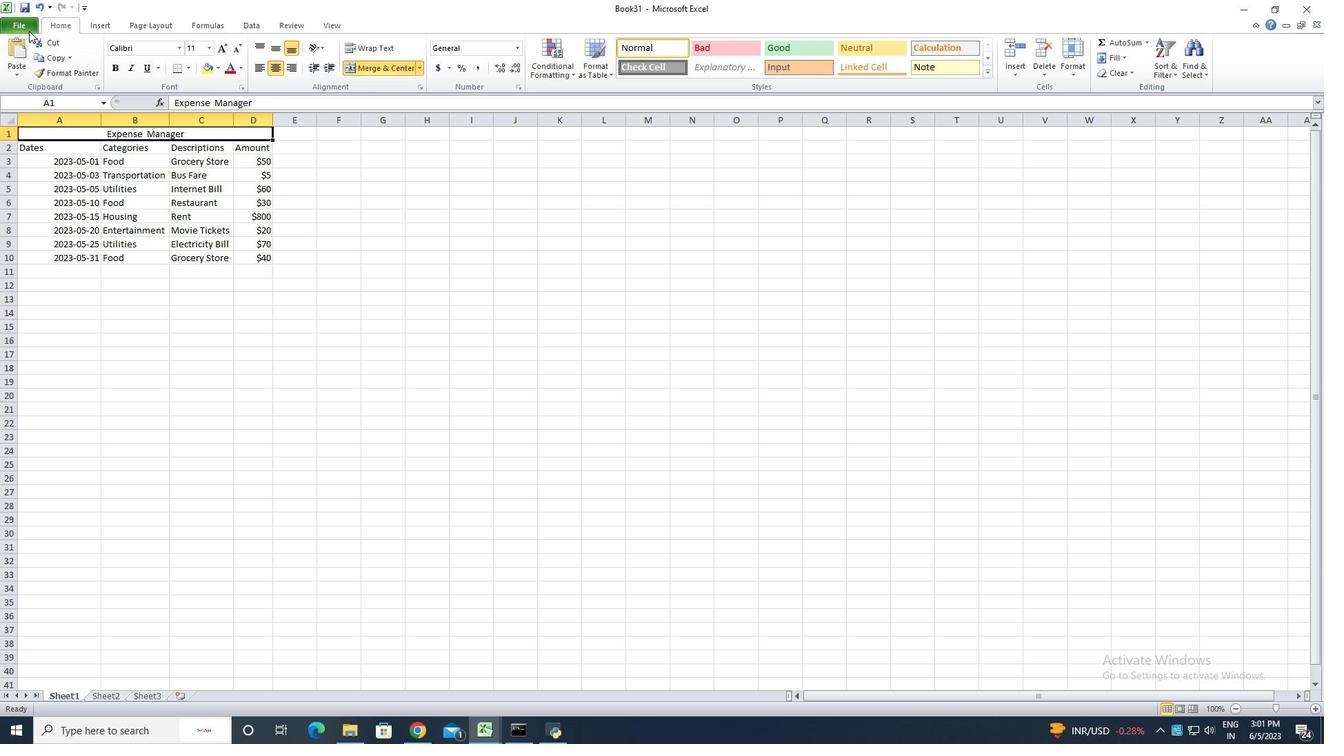 
Action: Mouse pressed left at (28, 29)
Screenshot: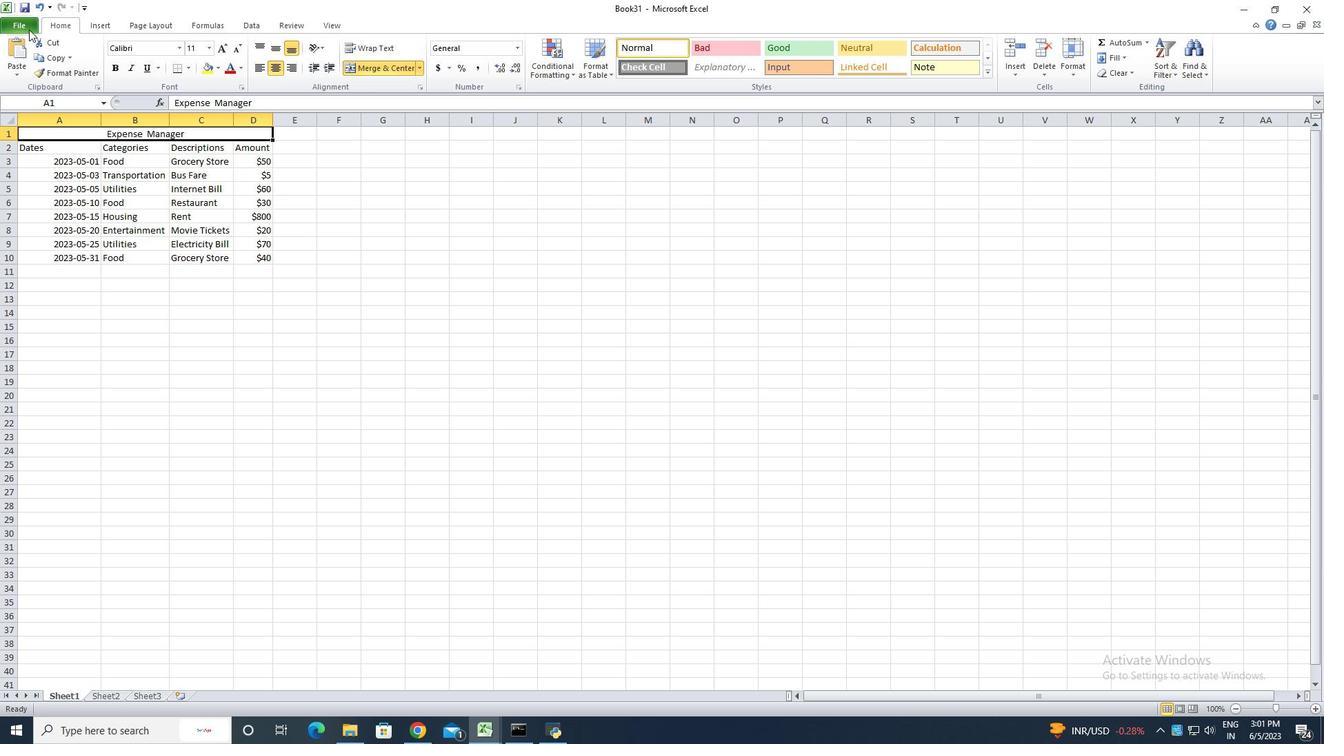 
Action: Mouse moved to (40, 66)
Screenshot: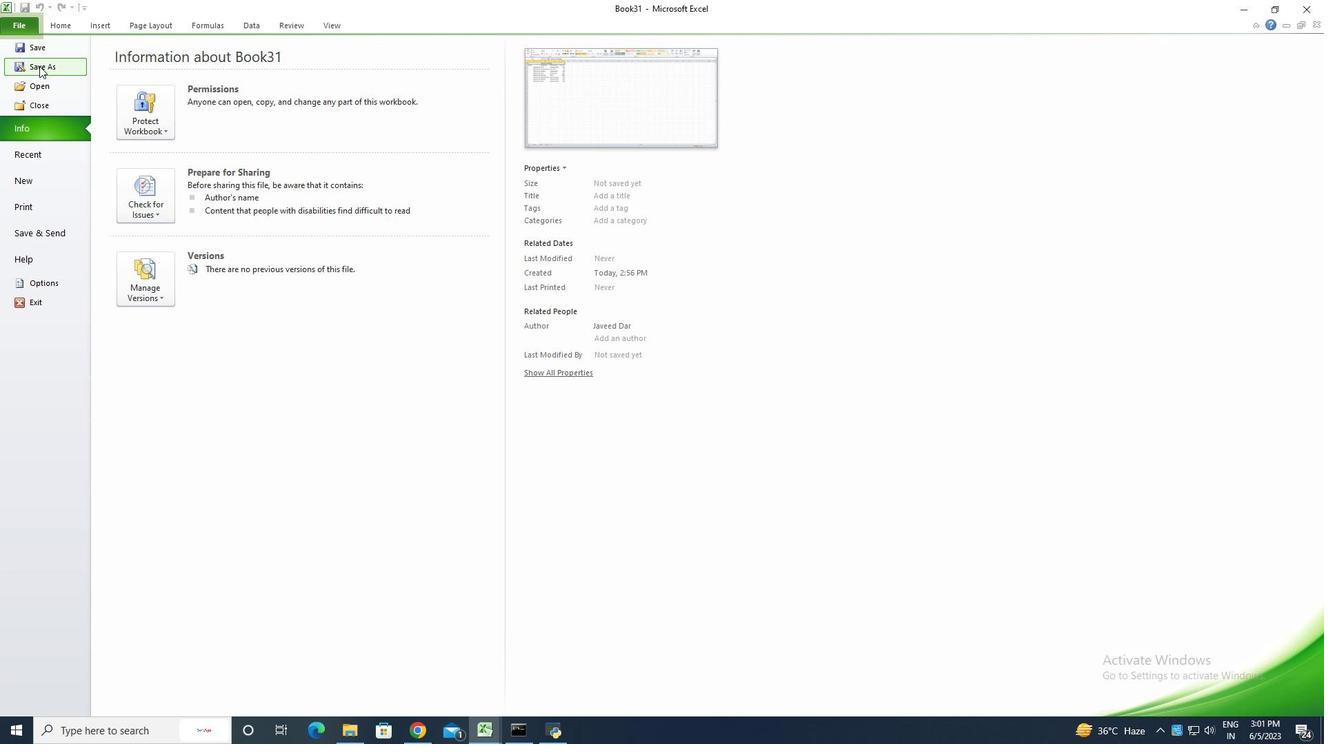 
Action: Mouse pressed left at (40, 66)
Screenshot: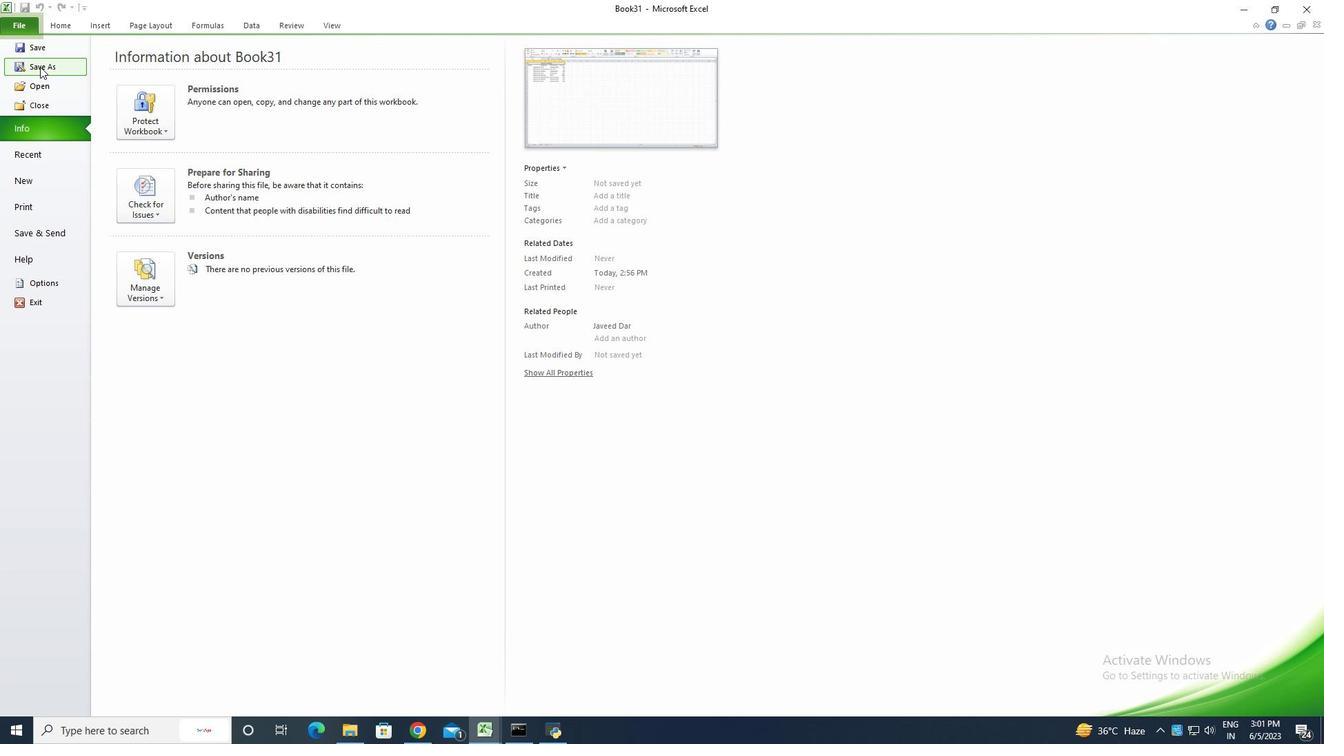 
Action: Key pressed <Key.shift>Excel<Key.space><Key.shift>File<Key.space><Key.shift>Sheet<Key.space><Key.shift><Key.shift><Key.shift><Key.shift><Key.shift><Key.shift><Key.shift><Key.shift><Key.shift><Key.shift>Workbookboook
Screenshot: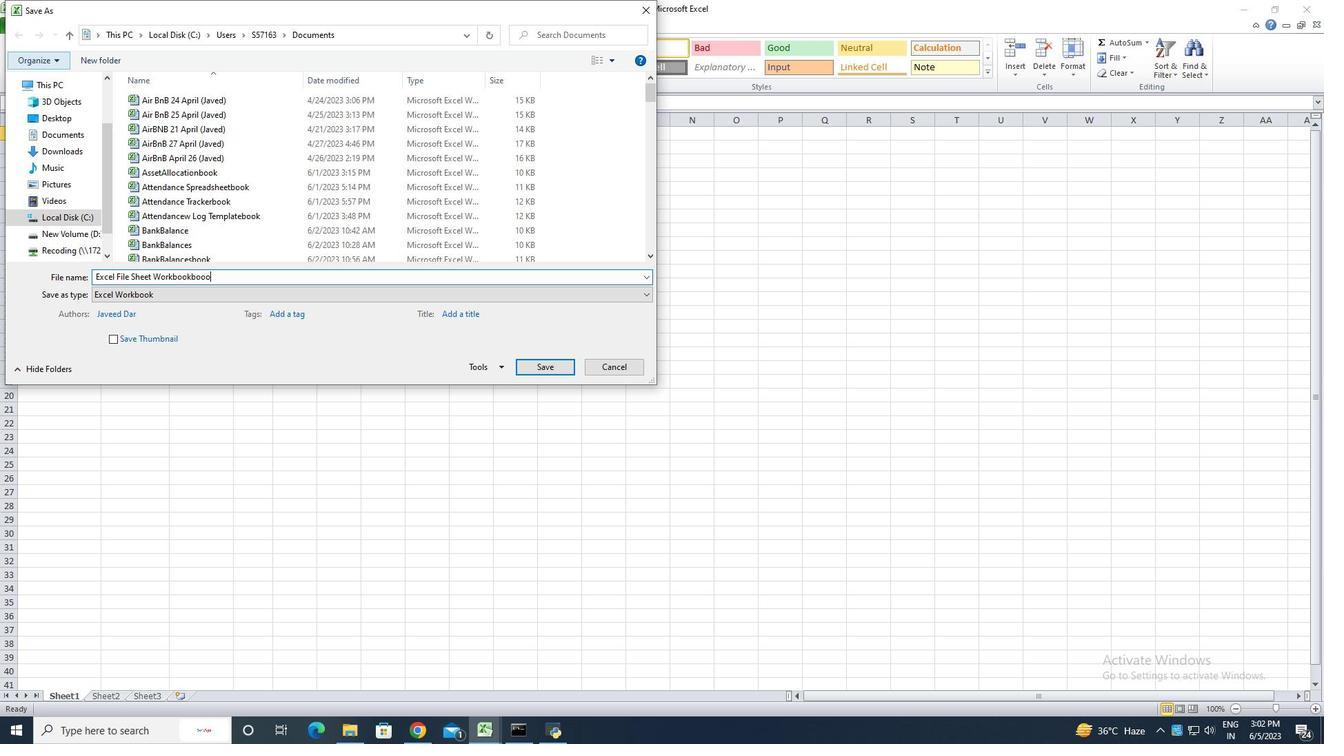 
Action: Mouse moved to (527, 371)
Screenshot: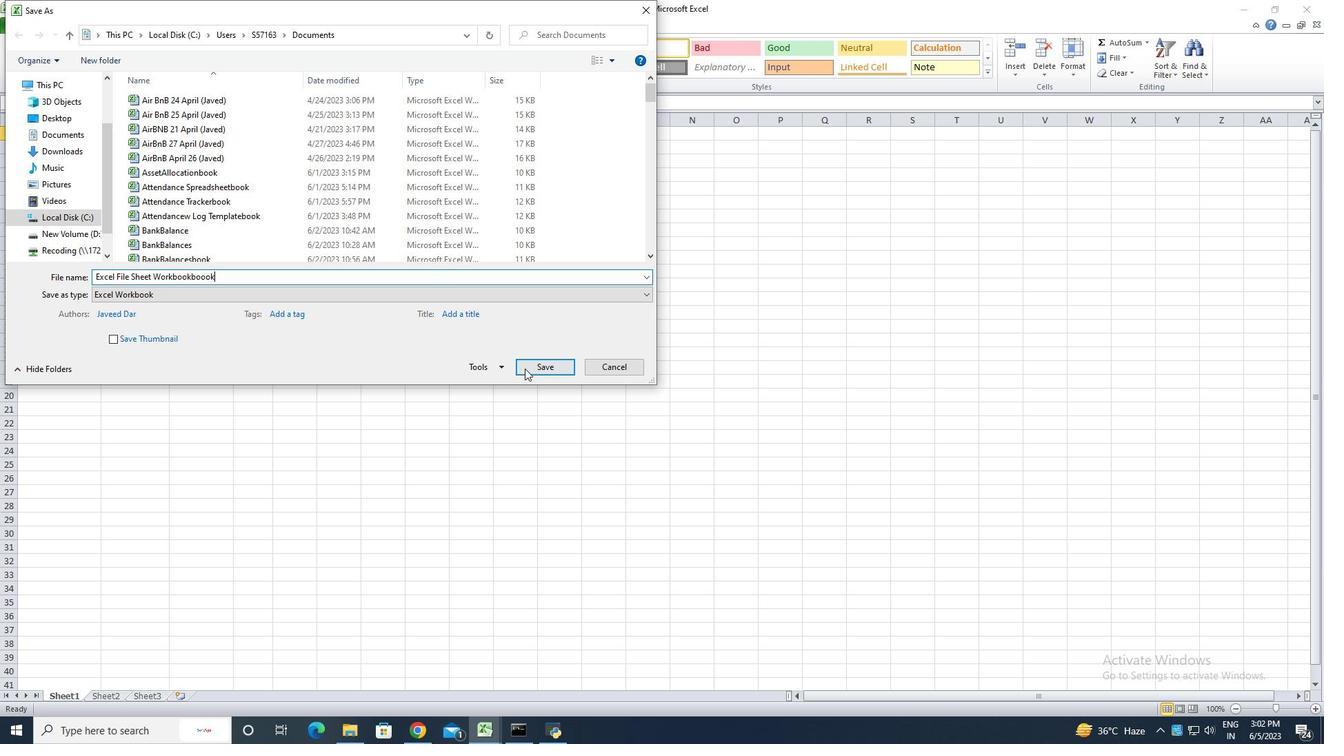 
Action: Mouse pressed left at (527, 371)
Screenshot: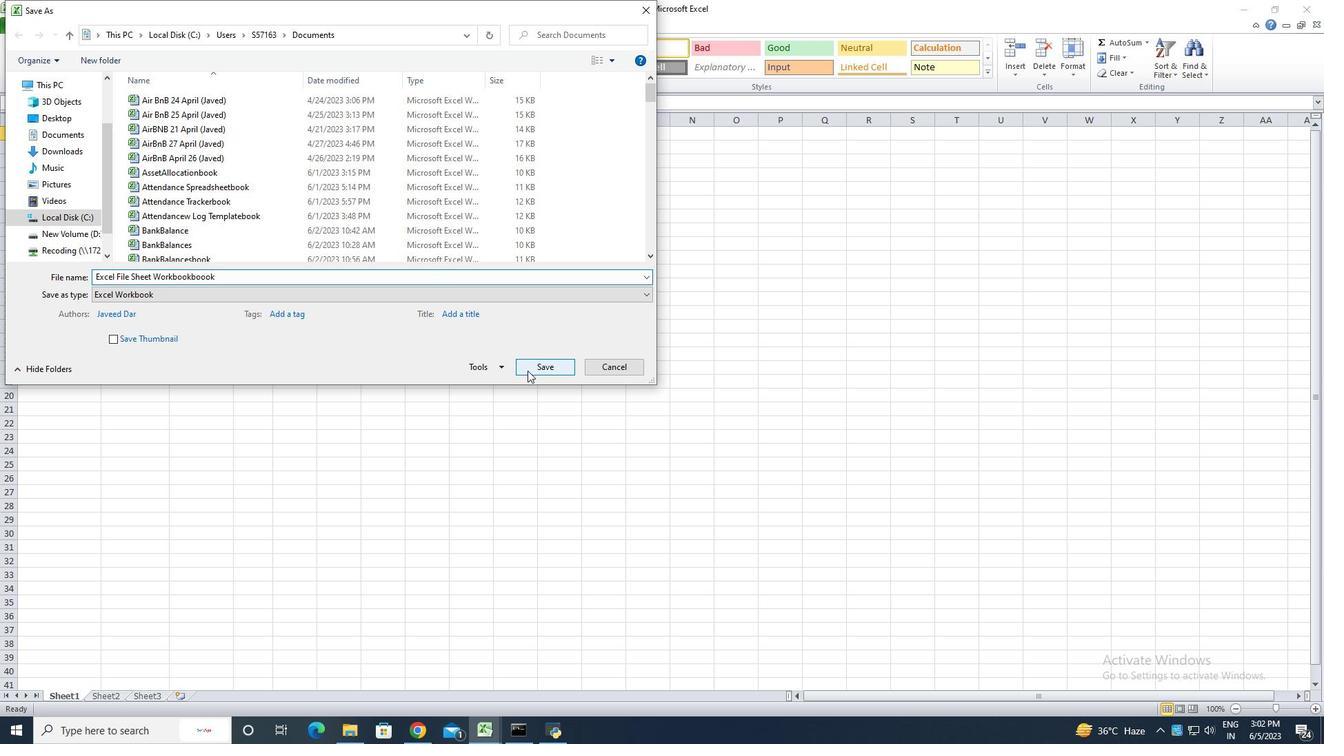 
Action: Mouse moved to (344, 380)
Screenshot: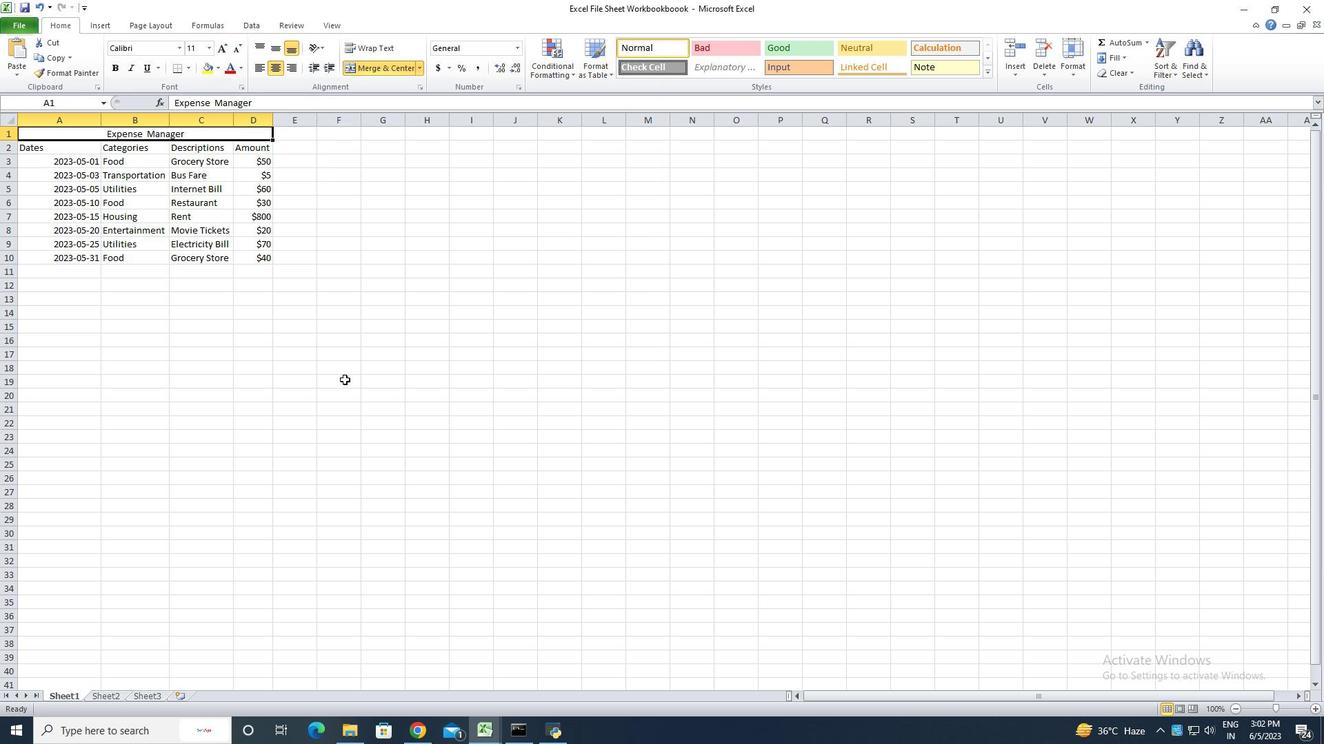 
Action: Key pressed ctrl+S
Screenshot: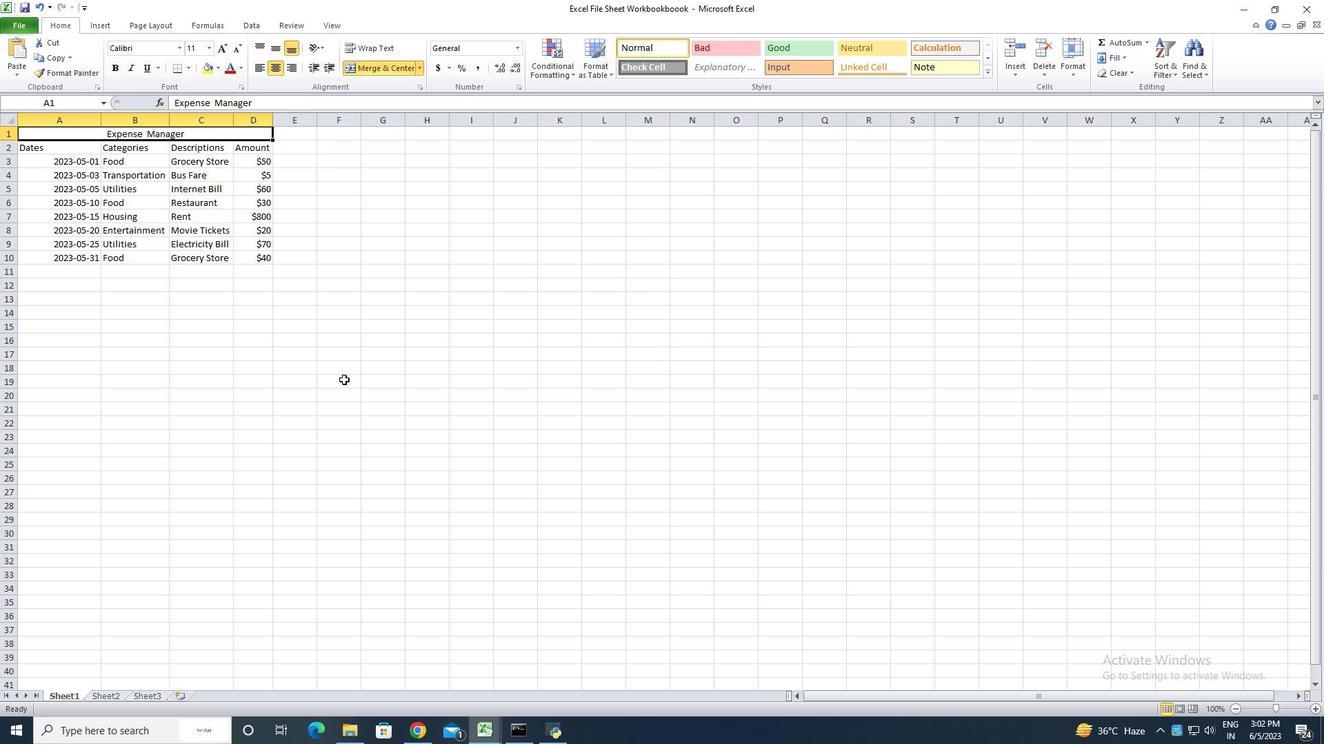 
